 Task: Search one way flight ticket for 3 adults, 3 children in premium economy from Roanoke: Roanoke-blacksburg Regional Airport (woodrum Field) to Jacksonville: Albert J. Ellis Airport on 8-3-2023. Choice of flights is United. Price is upto 99000. Outbound departure time preference is 16:15.
Action: Mouse moved to (304, 127)
Screenshot: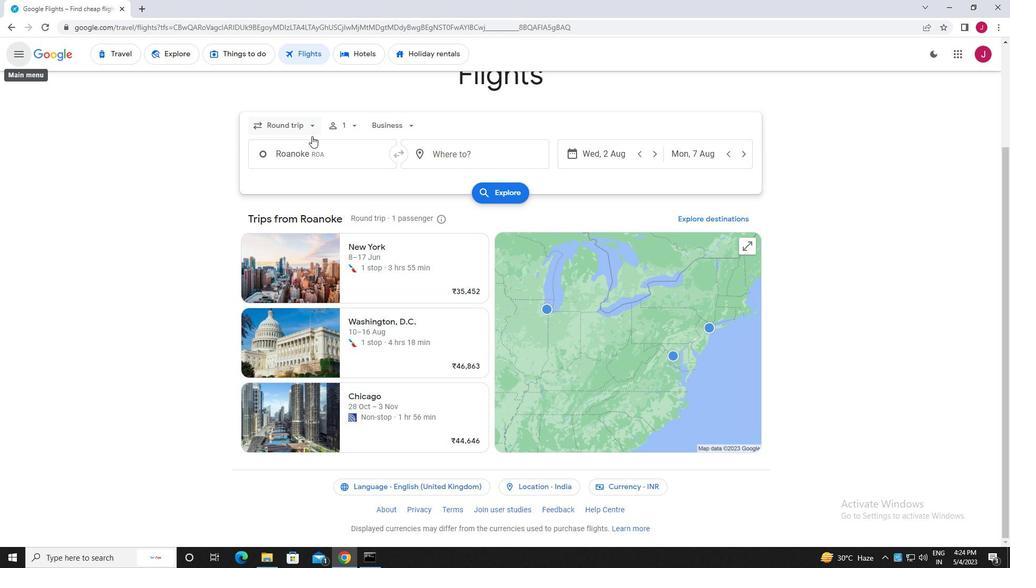 
Action: Mouse pressed left at (304, 127)
Screenshot: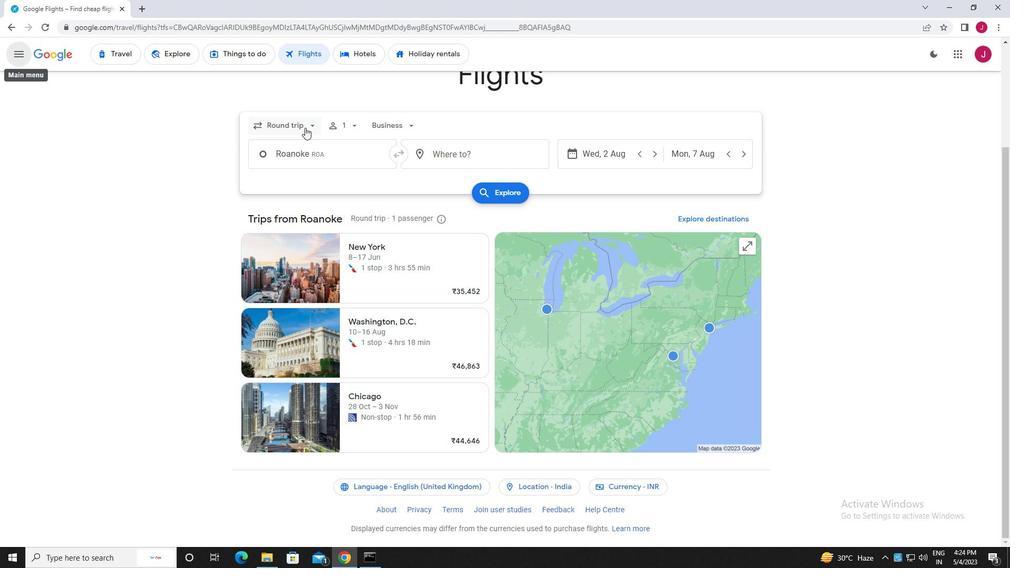 
Action: Mouse moved to (302, 173)
Screenshot: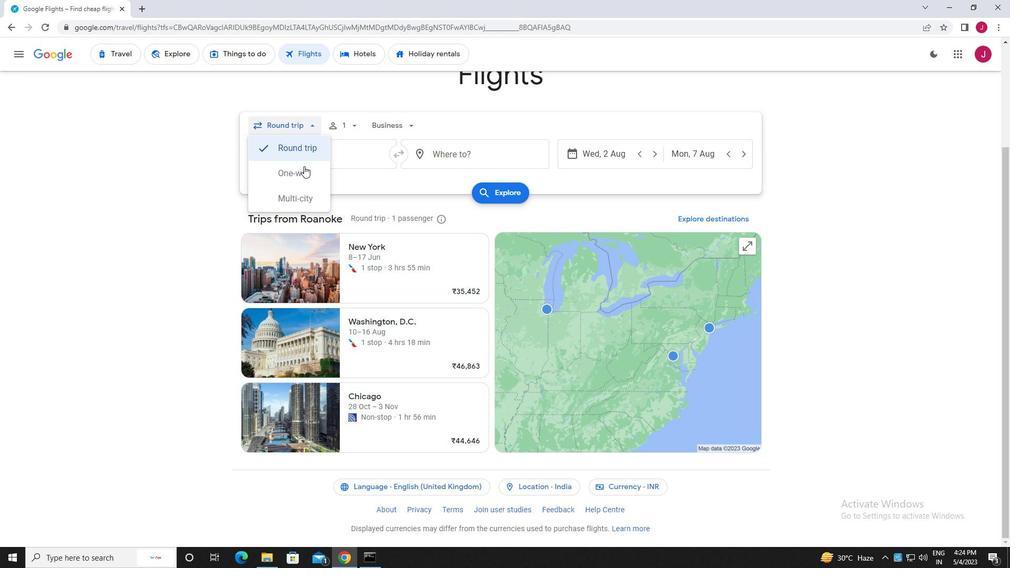 
Action: Mouse pressed left at (302, 173)
Screenshot: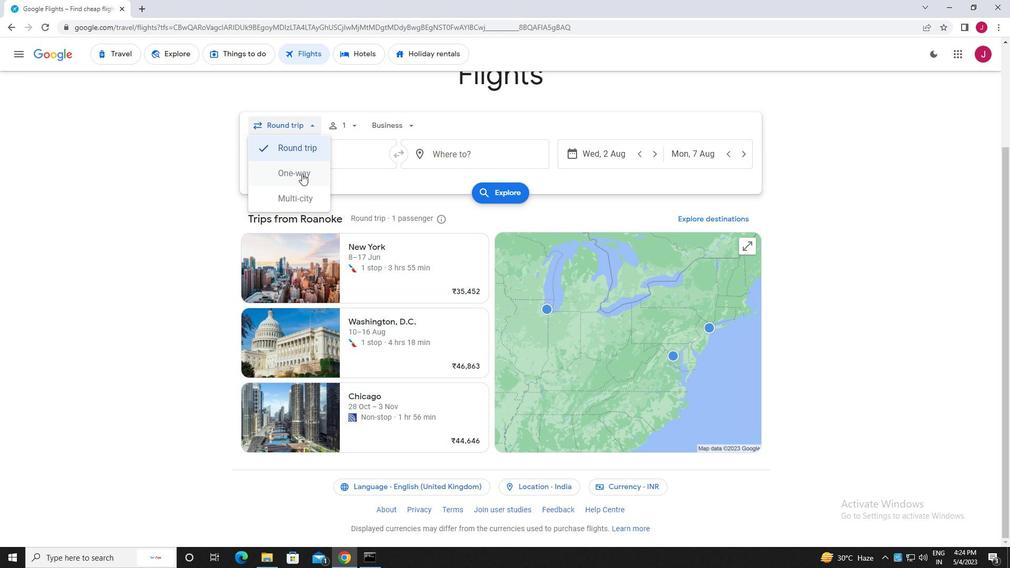 
Action: Mouse moved to (354, 123)
Screenshot: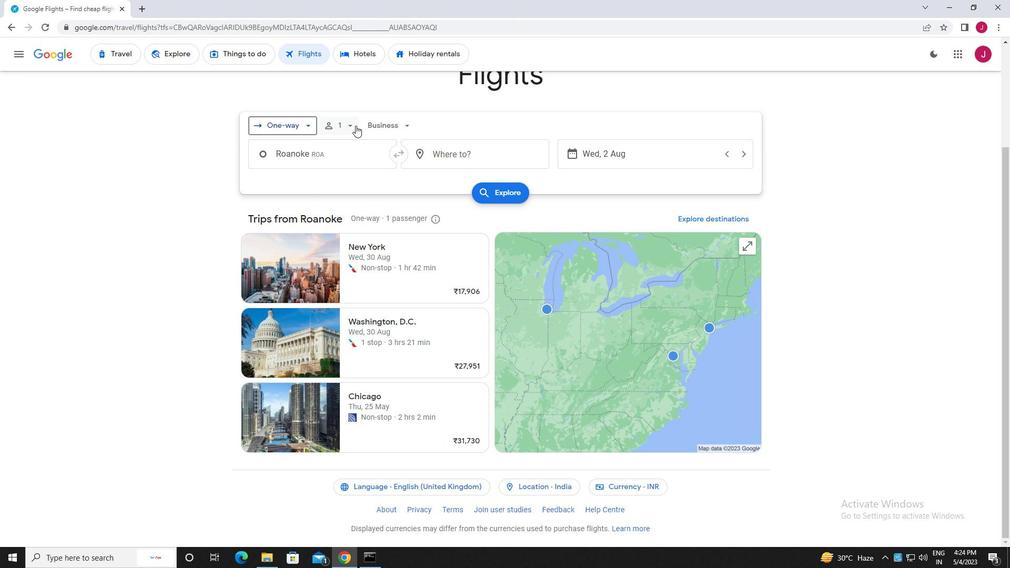
Action: Mouse pressed left at (354, 123)
Screenshot: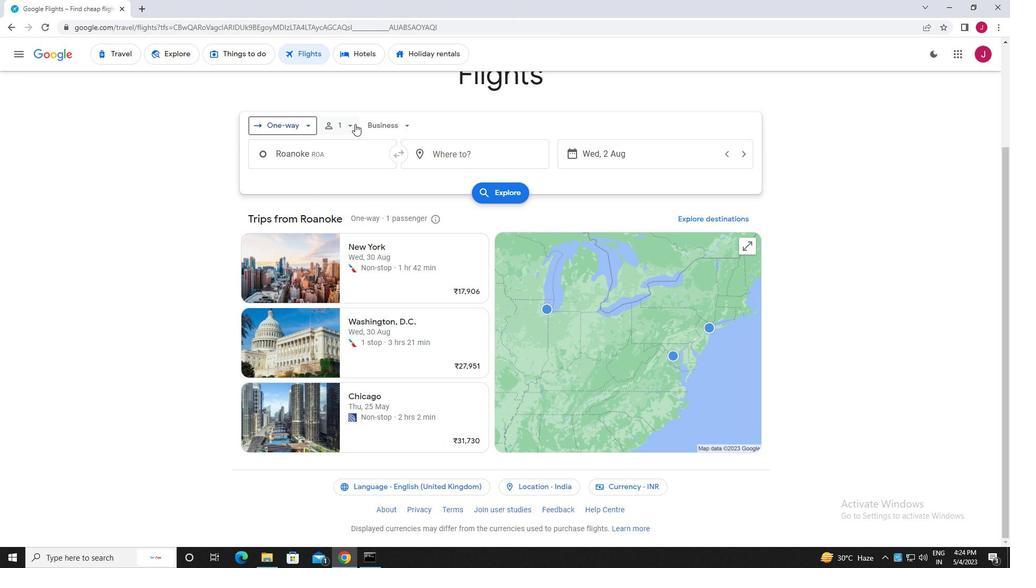 
Action: Mouse moved to (432, 153)
Screenshot: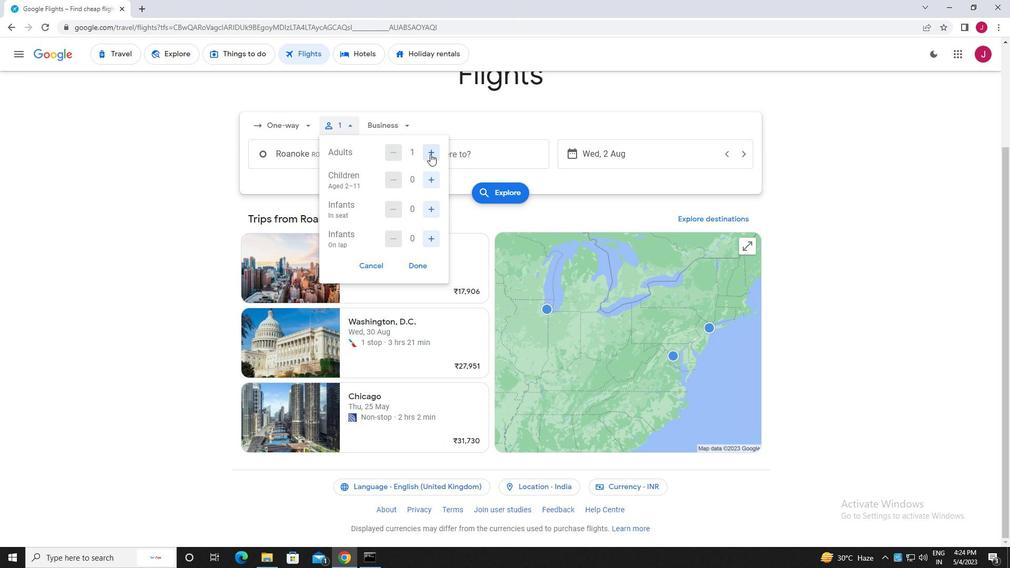 
Action: Mouse pressed left at (432, 153)
Screenshot: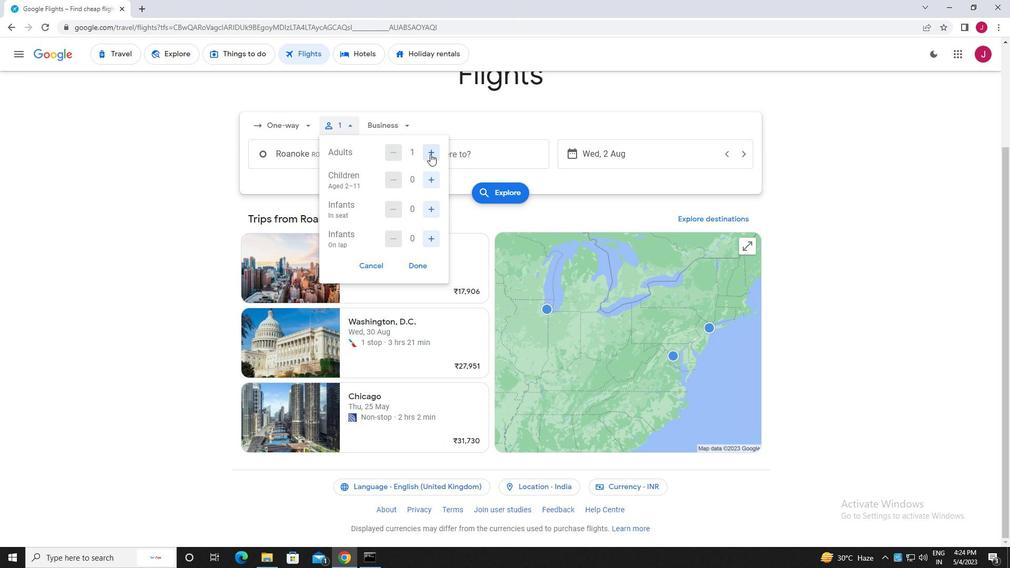
Action: Mouse moved to (433, 153)
Screenshot: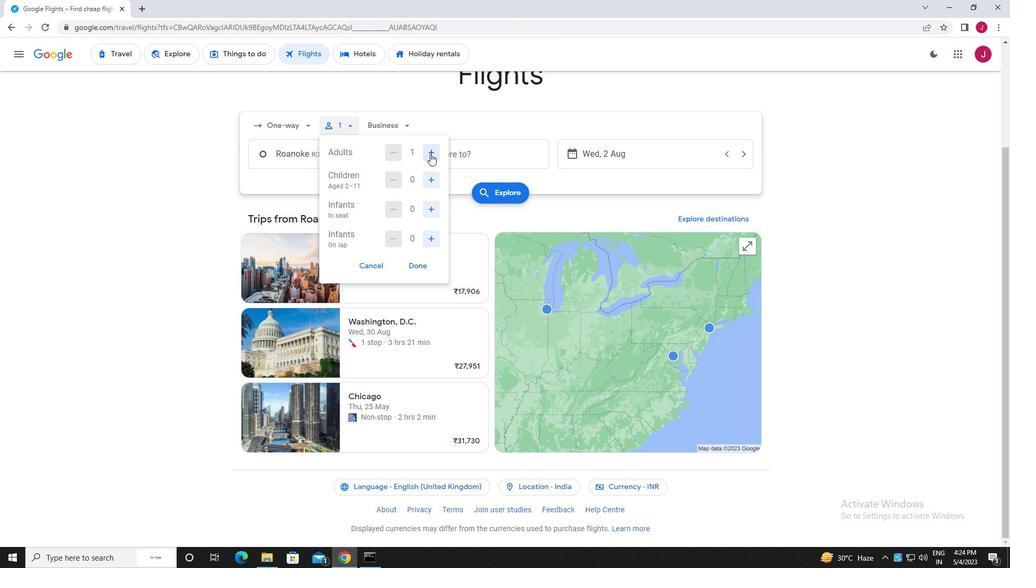 
Action: Mouse pressed left at (433, 153)
Screenshot: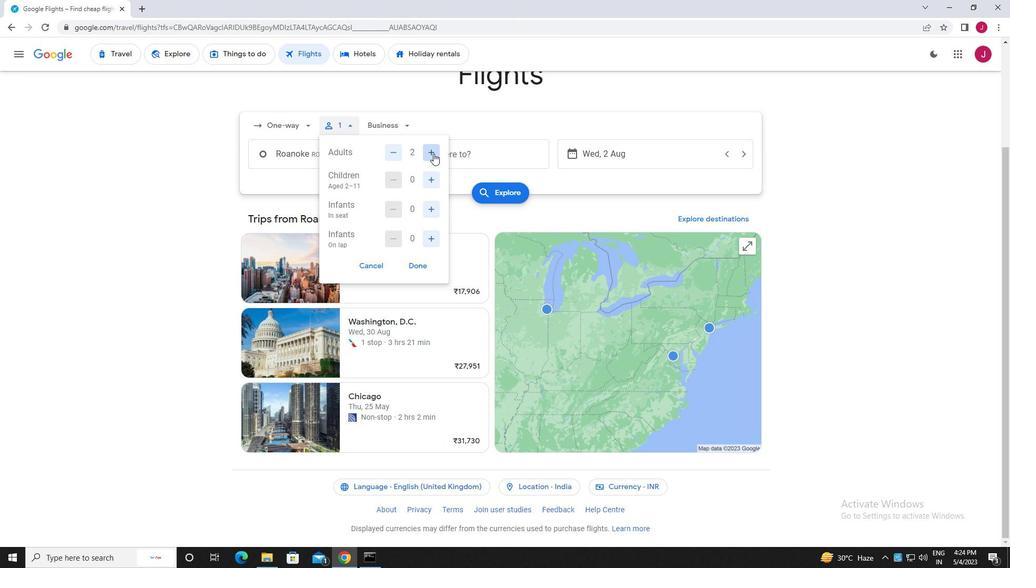 
Action: Mouse moved to (435, 182)
Screenshot: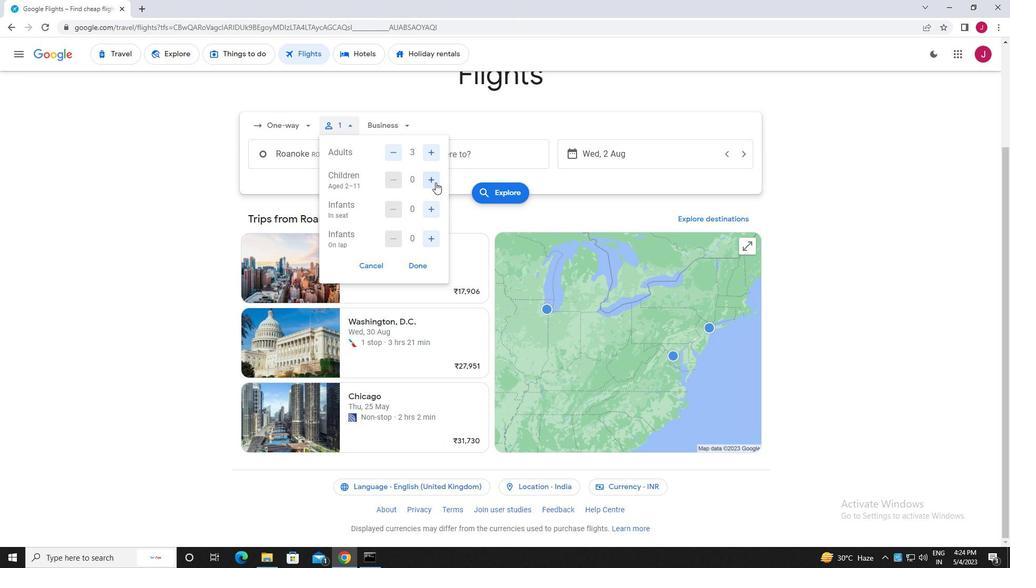 
Action: Mouse pressed left at (435, 182)
Screenshot: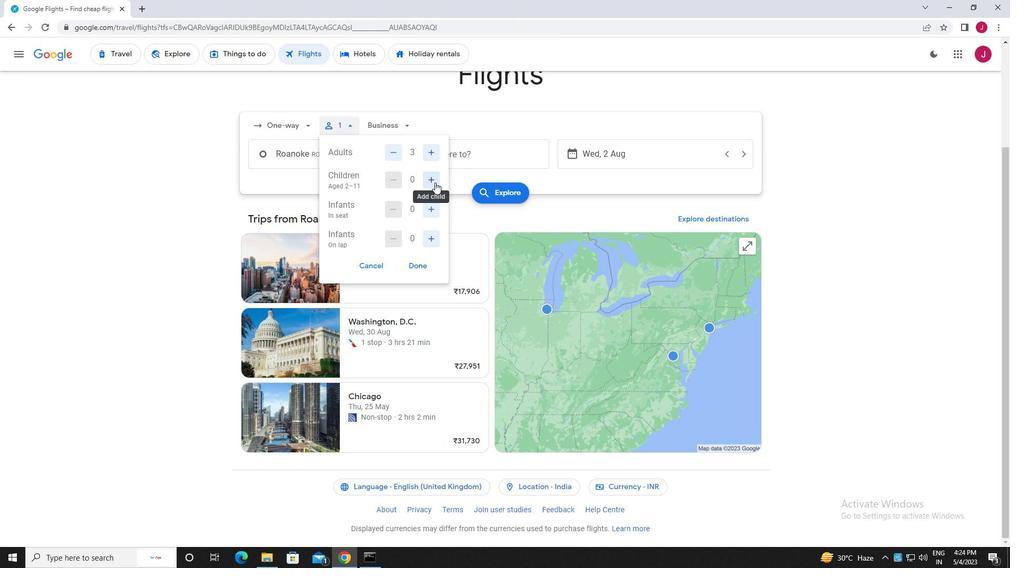 
Action: Mouse pressed left at (435, 182)
Screenshot: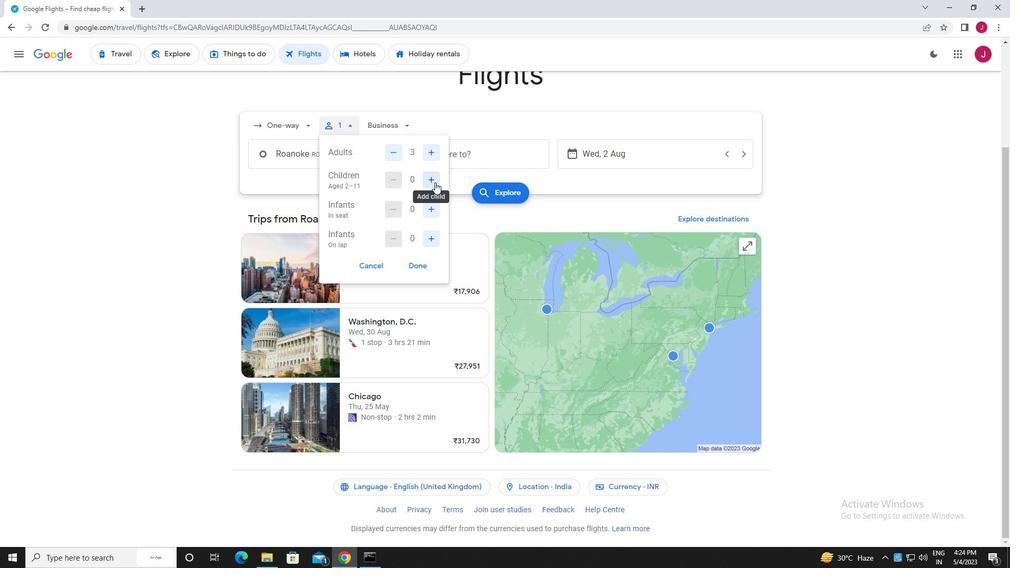 
Action: Mouse pressed left at (435, 182)
Screenshot: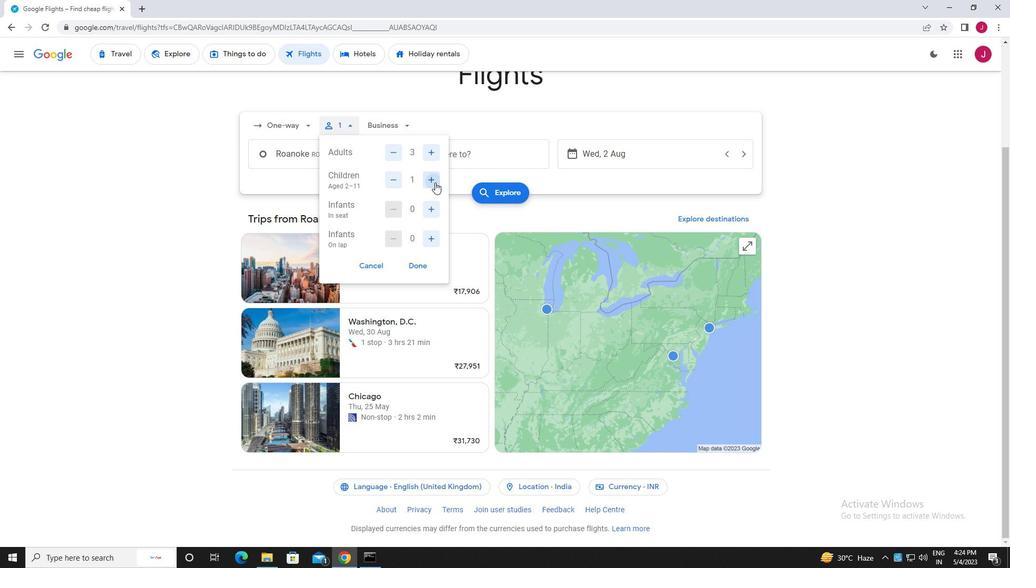 
Action: Mouse moved to (422, 265)
Screenshot: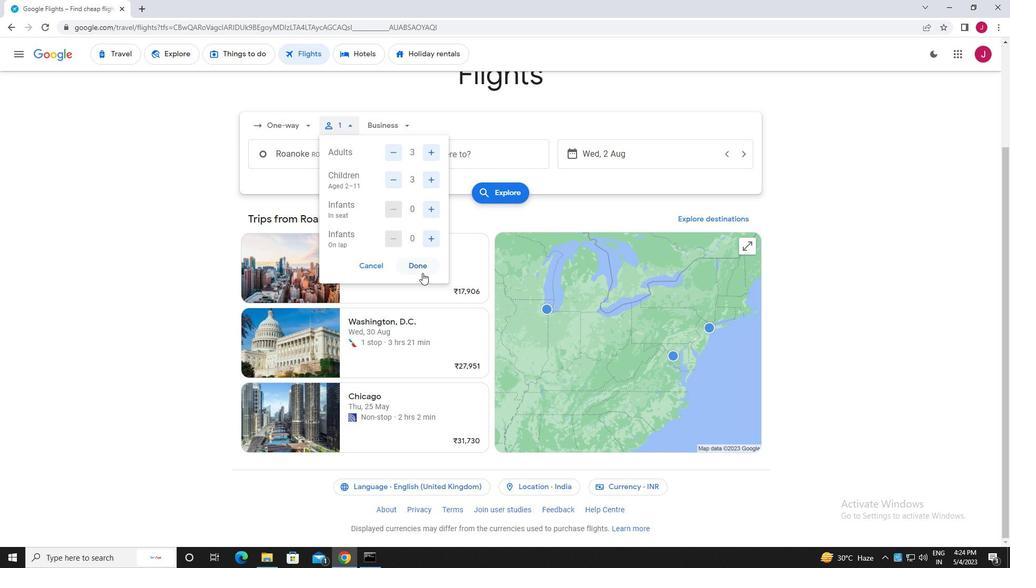 
Action: Mouse pressed left at (422, 265)
Screenshot: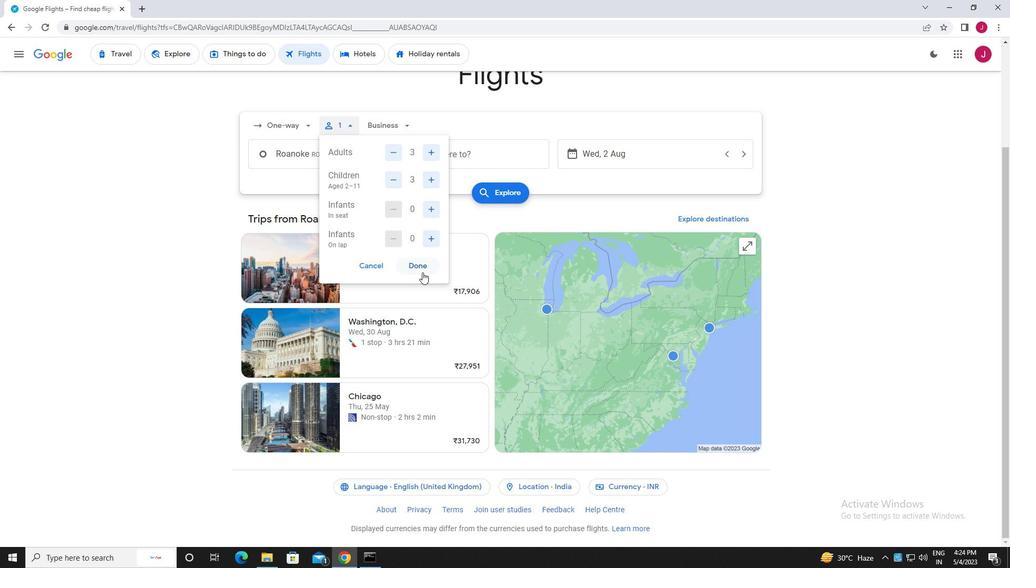 
Action: Mouse moved to (396, 126)
Screenshot: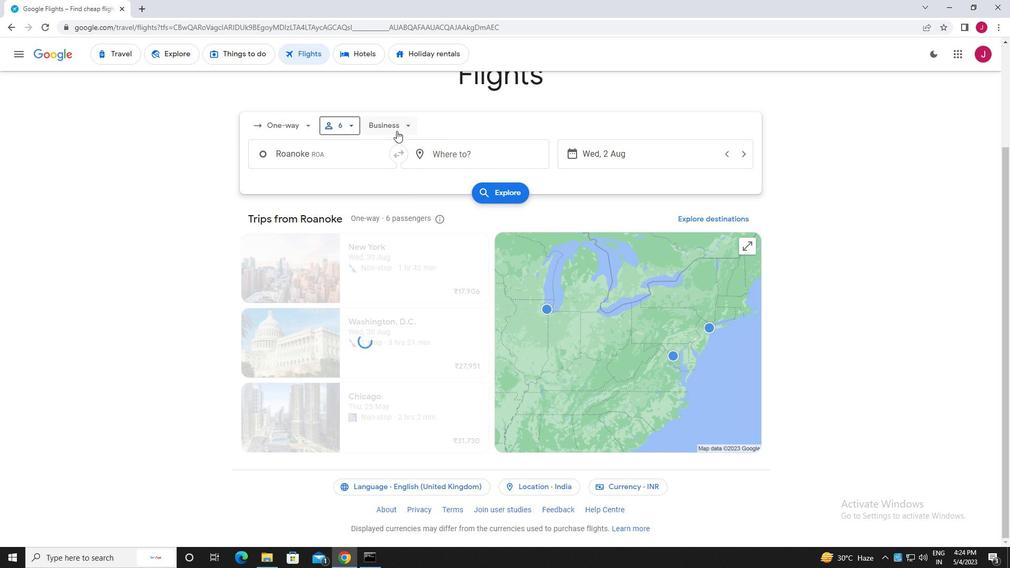 
Action: Mouse pressed left at (396, 126)
Screenshot: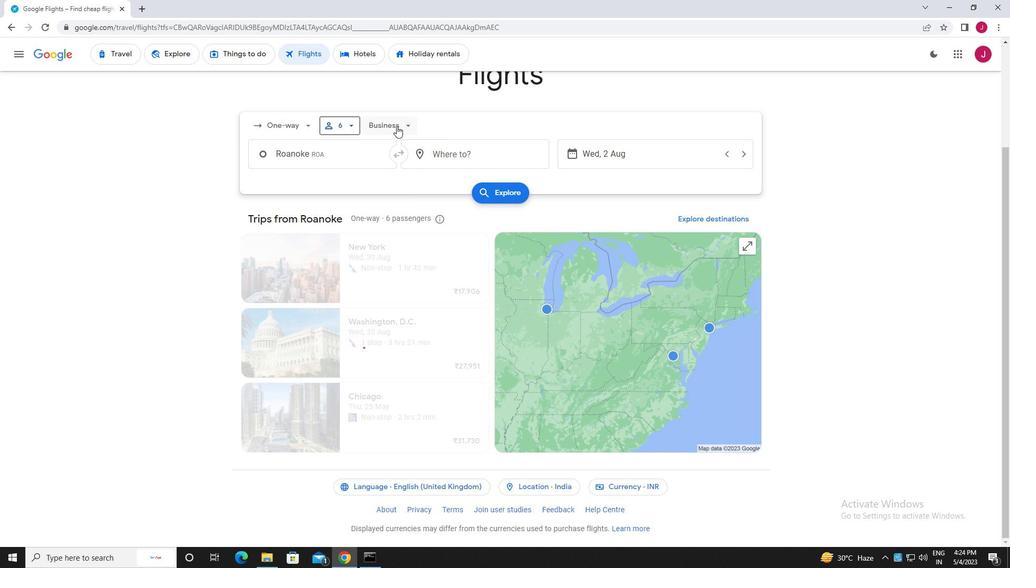 
Action: Mouse moved to (409, 177)
Screenshot: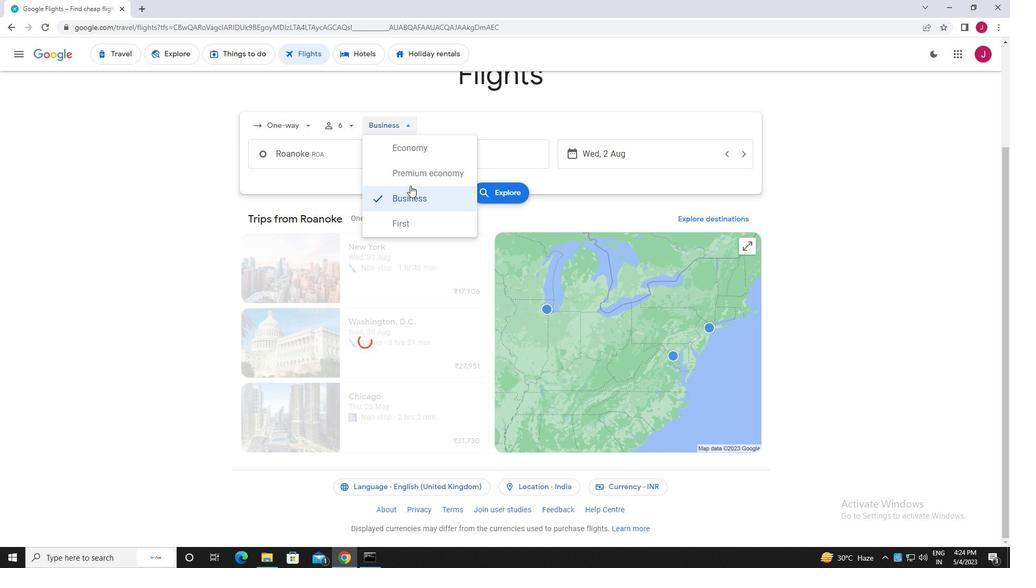 
Action: Mouse pressed left at (409, 177)
Screenshot: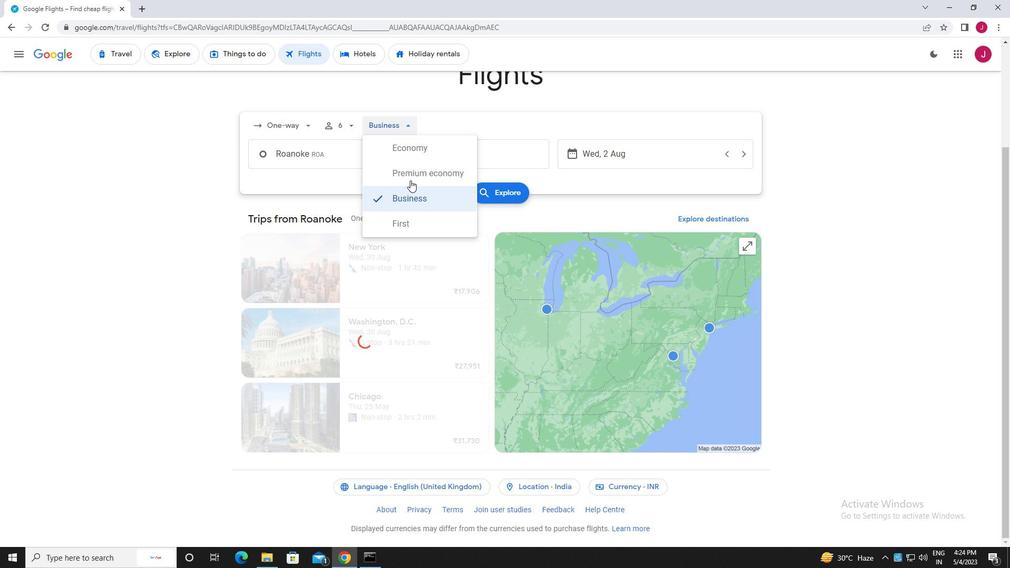 
Action: Mouse moved to (339, 158)
Screenshot: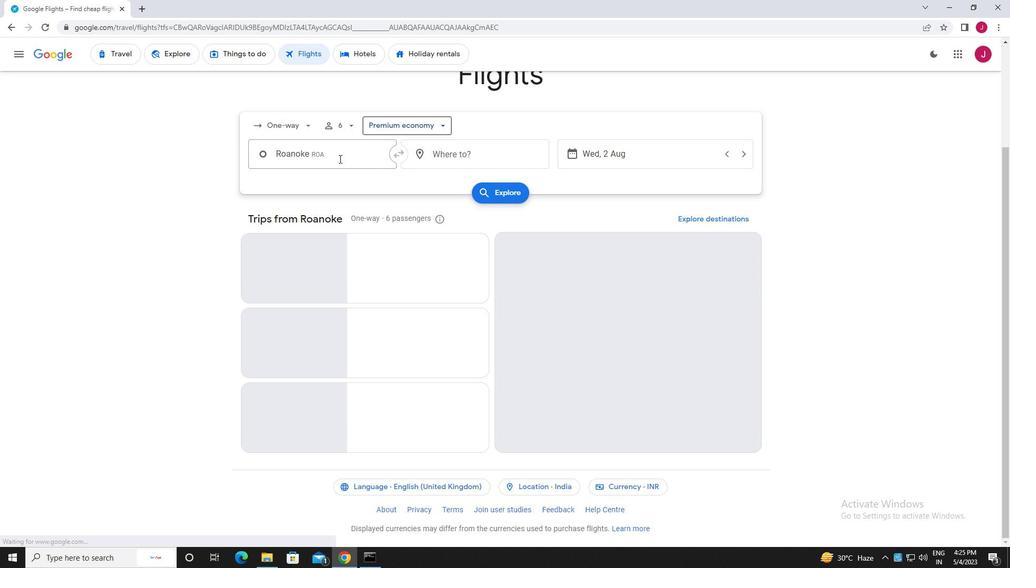 
Action: Mouse pressed left at (339, 158)
Screenshot: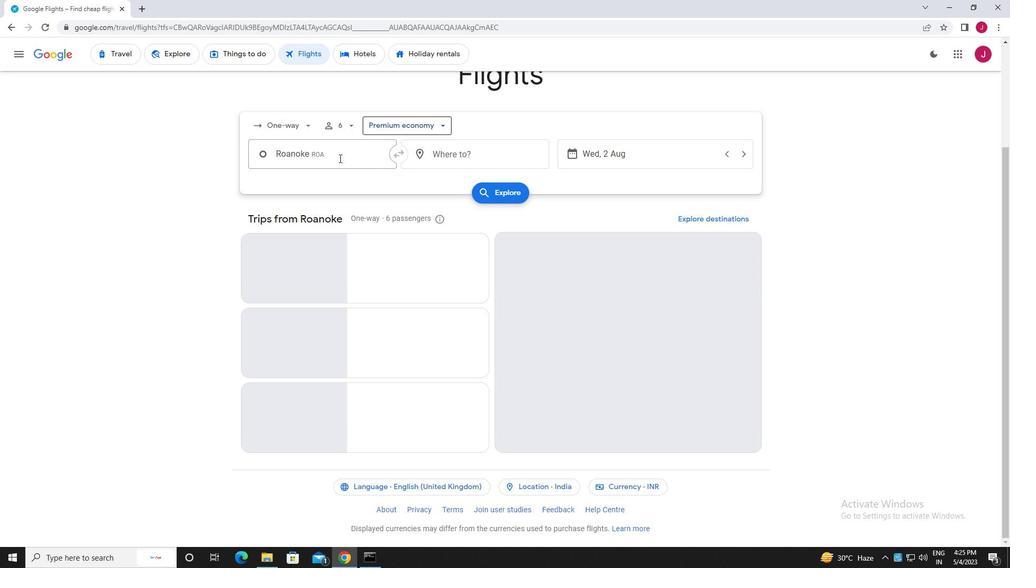 
Action: Mouse moved to (355, 157)
Screenshot: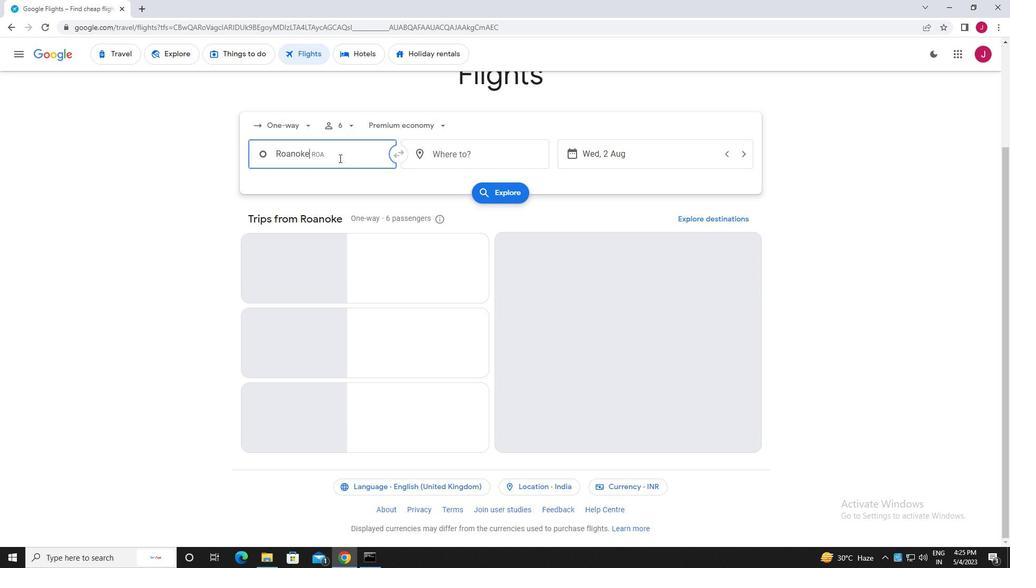 
Action: Key pressed roanoke
Screenshot: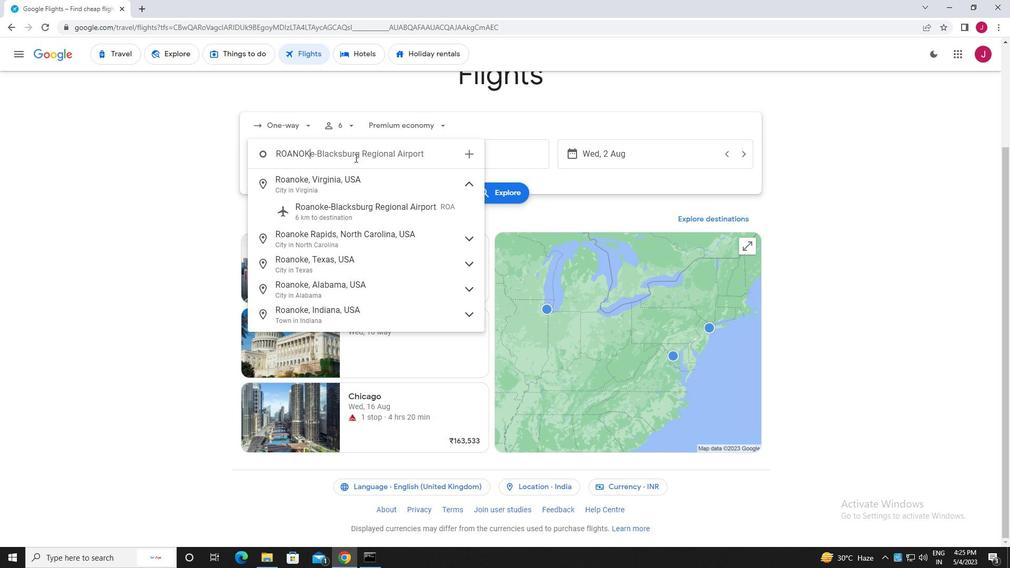 
Action: Mouse moved to (364, 213)
Screenshot: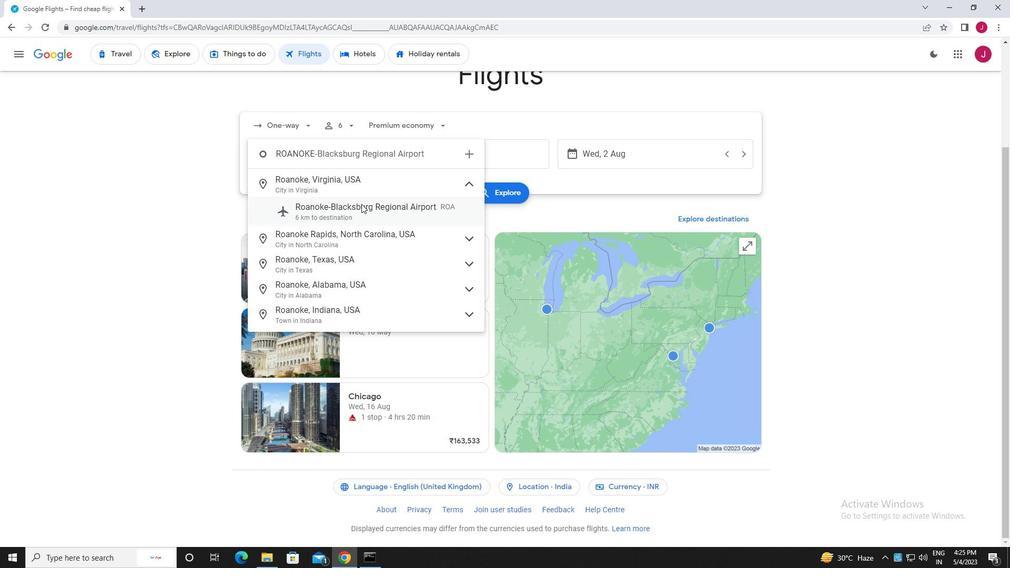 
Action: Mouse pressed left at (364, 213)
Screenshot: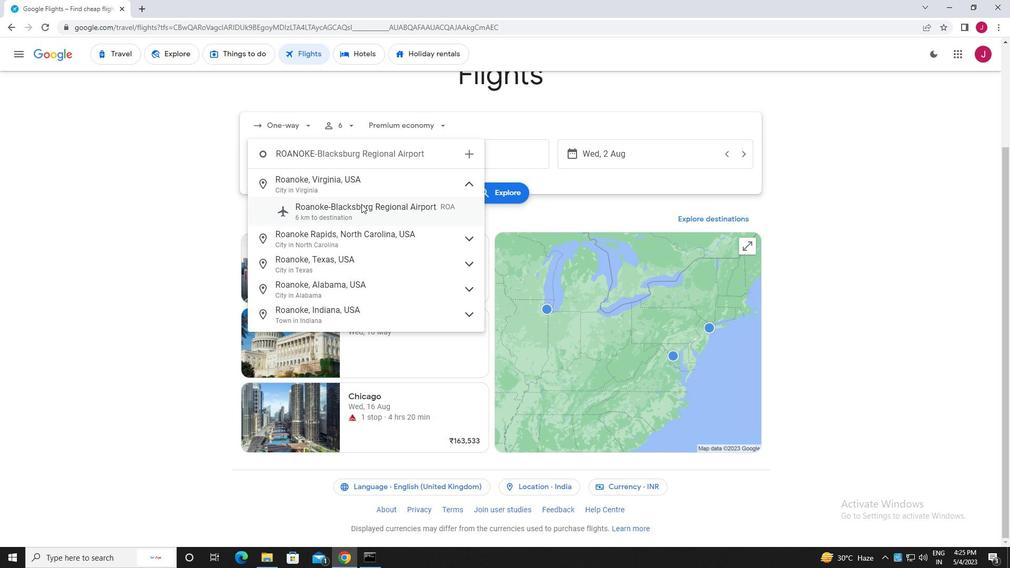 
Action: Mouse moved to (465, 155)
Screenshot: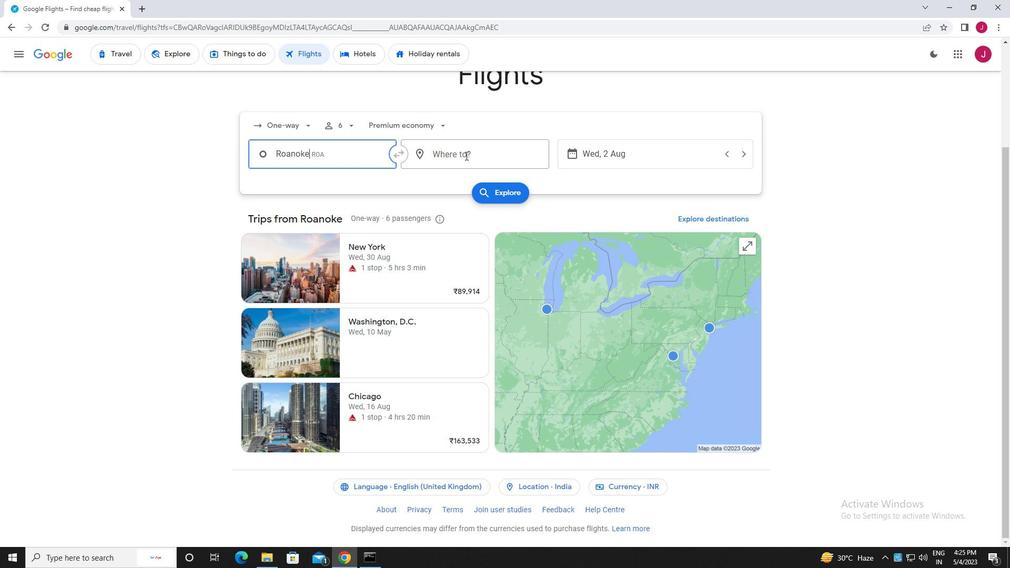 
Action: Mouse pressed left at (465, 155)
Screenshot: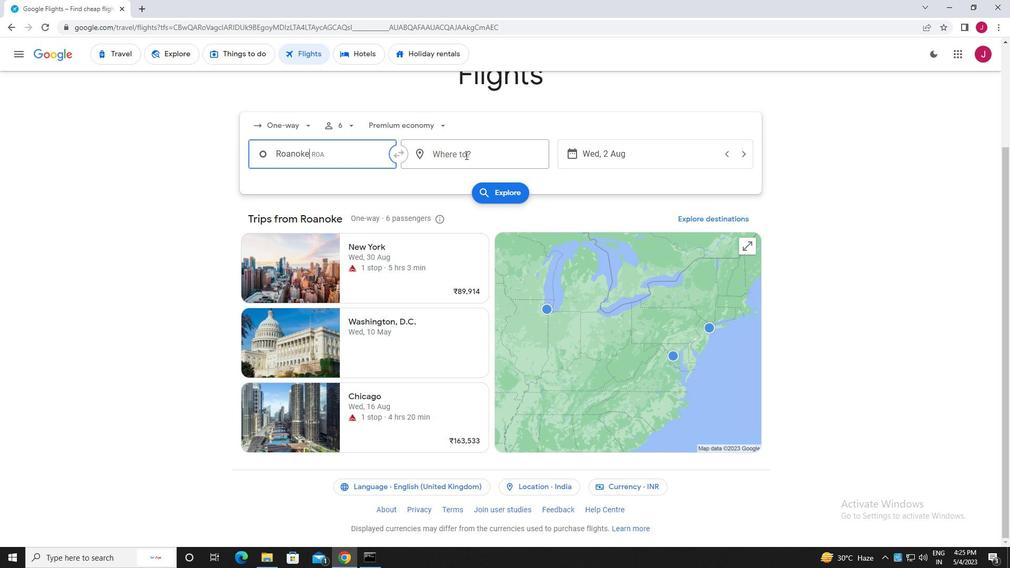 
Action: Mouse moved to (466, 155)
Screenshot: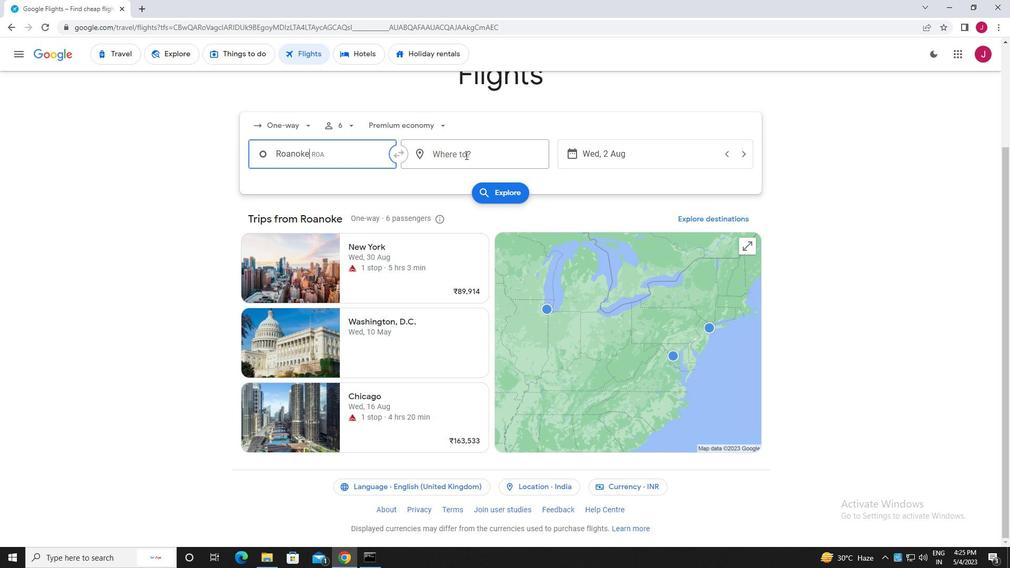 
Action: Key pressed albert<Key.space>
Screenshot: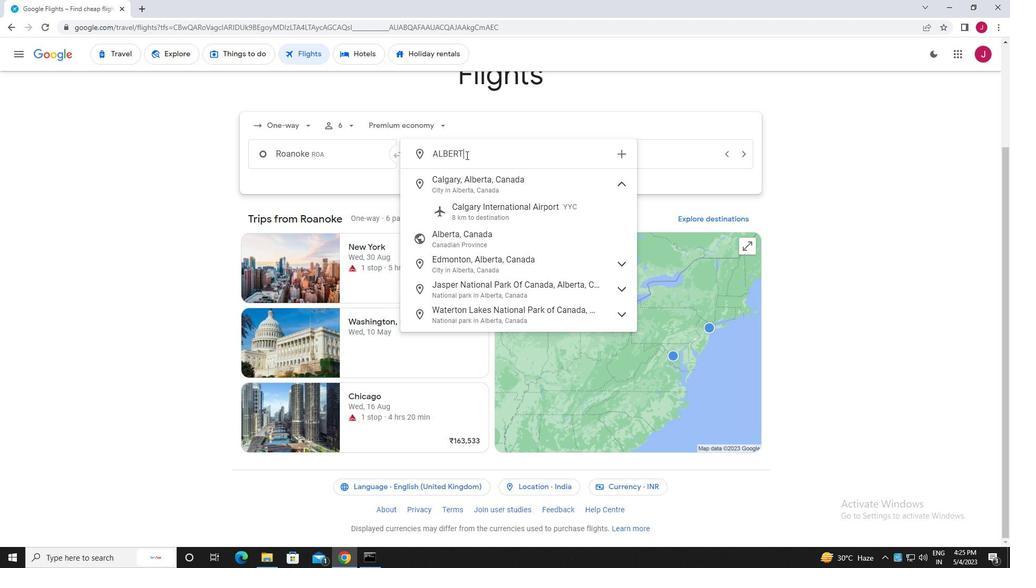 
Action: Mouse moved to (494, 184)
Screenshot: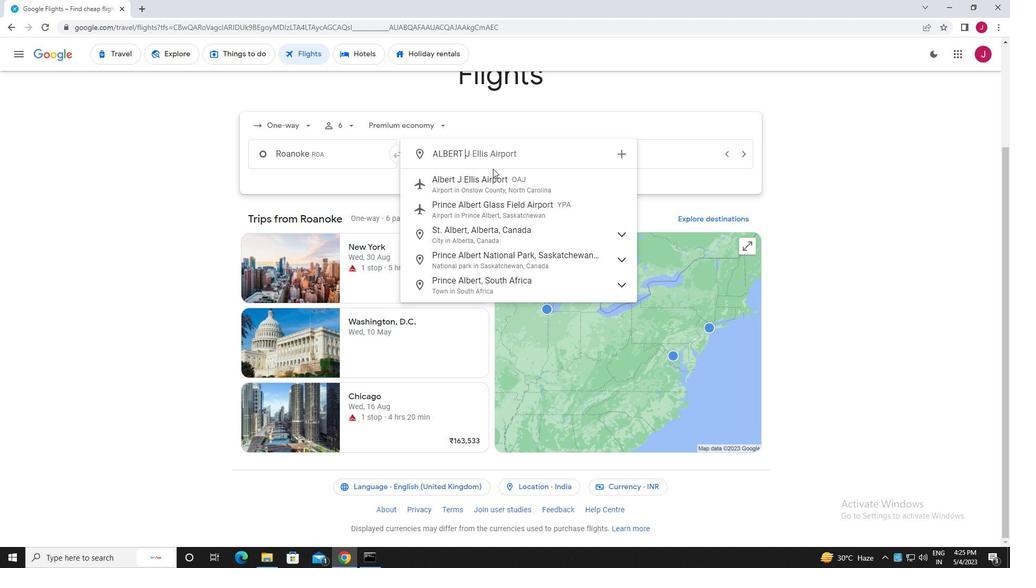 
Action: Mouse pressed left at (494, 184)
Screenshot: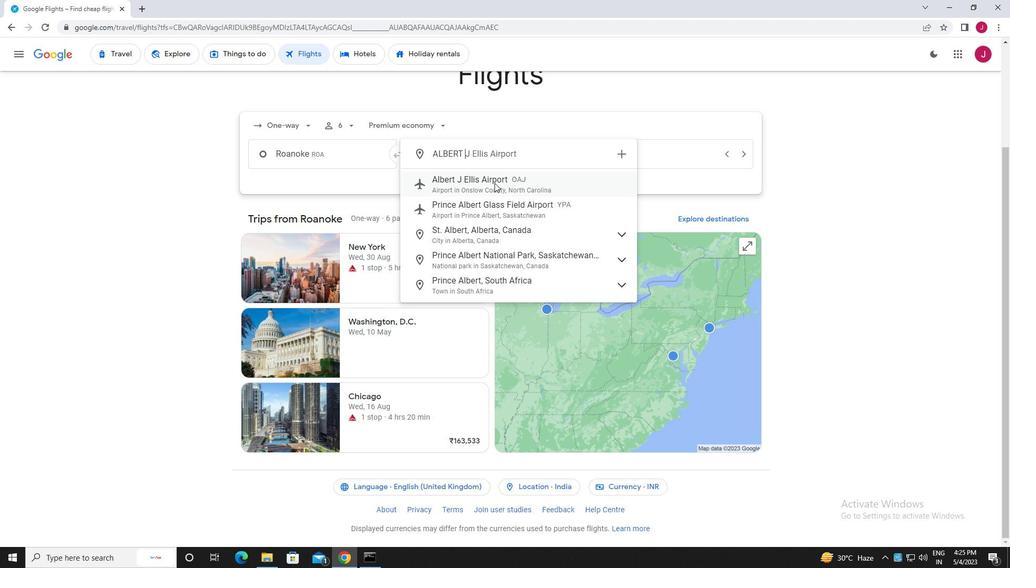 
Action: Mouse moved to (628, 155)
Screenshot: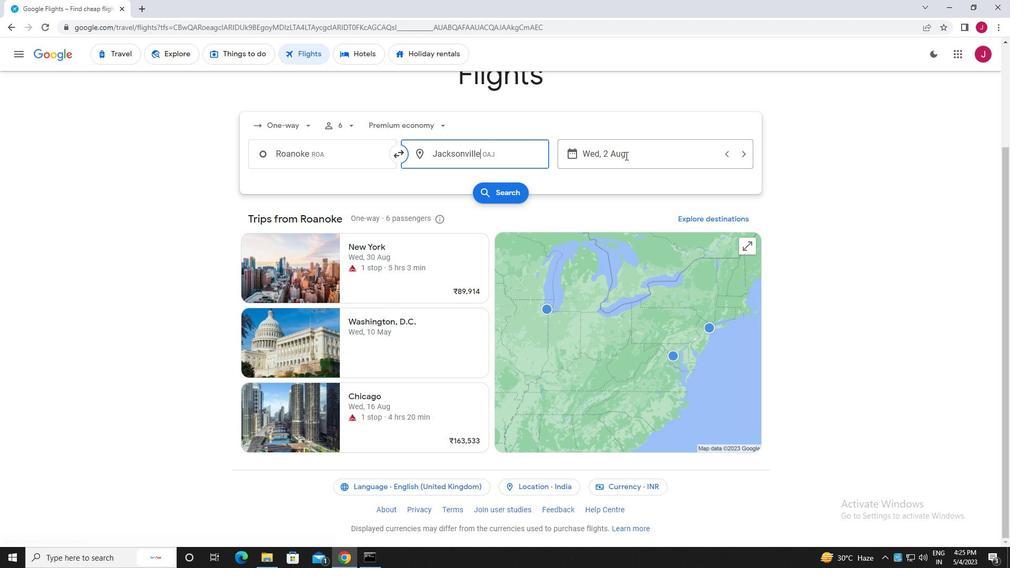 
Action: Mouse pressed left at (628, 155)
Screenshot: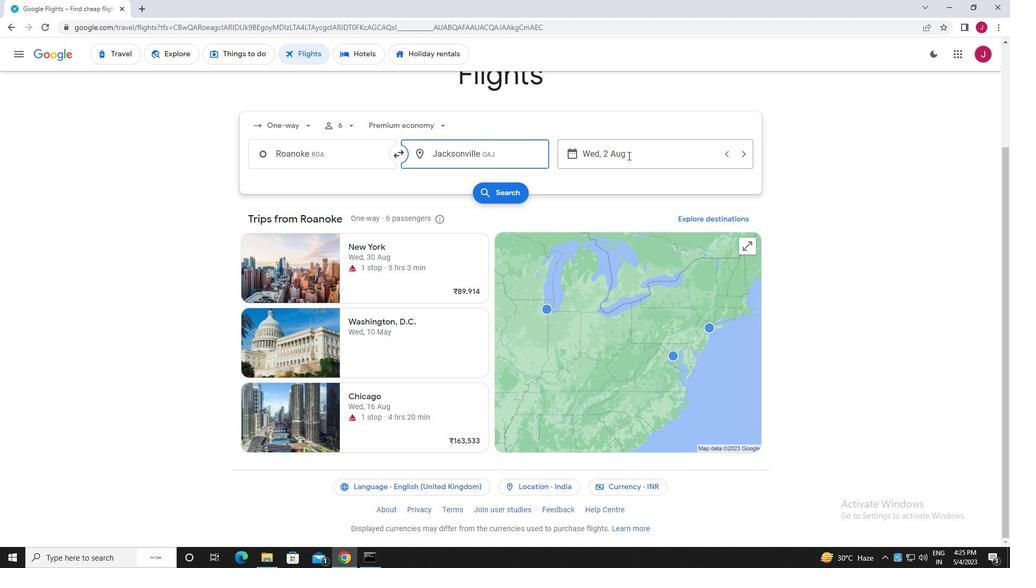 
Action: Mouse moved to (483, 232)
Screenshot: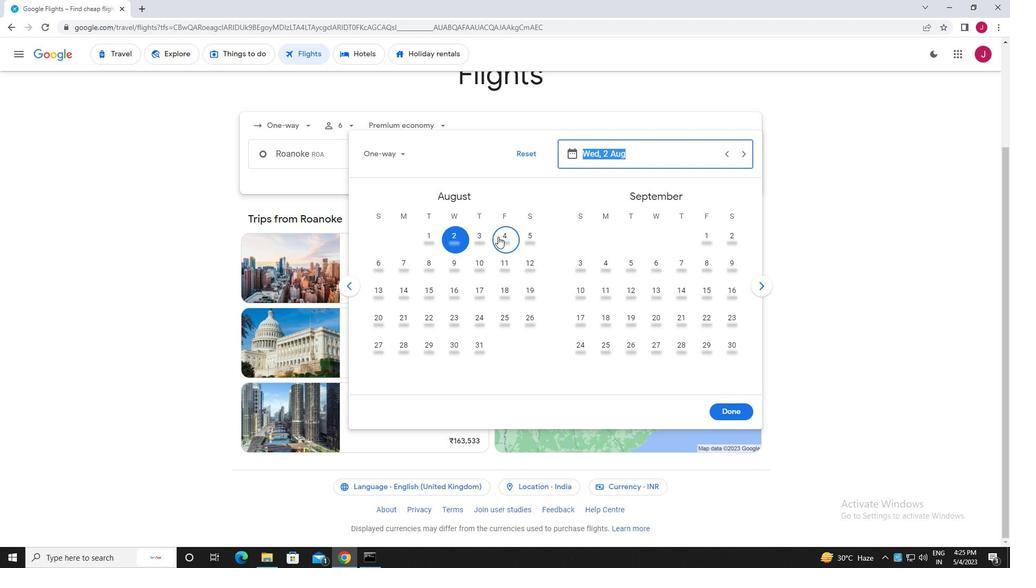 
Action: Mouse pressed left at (483, 232)
Screenshot: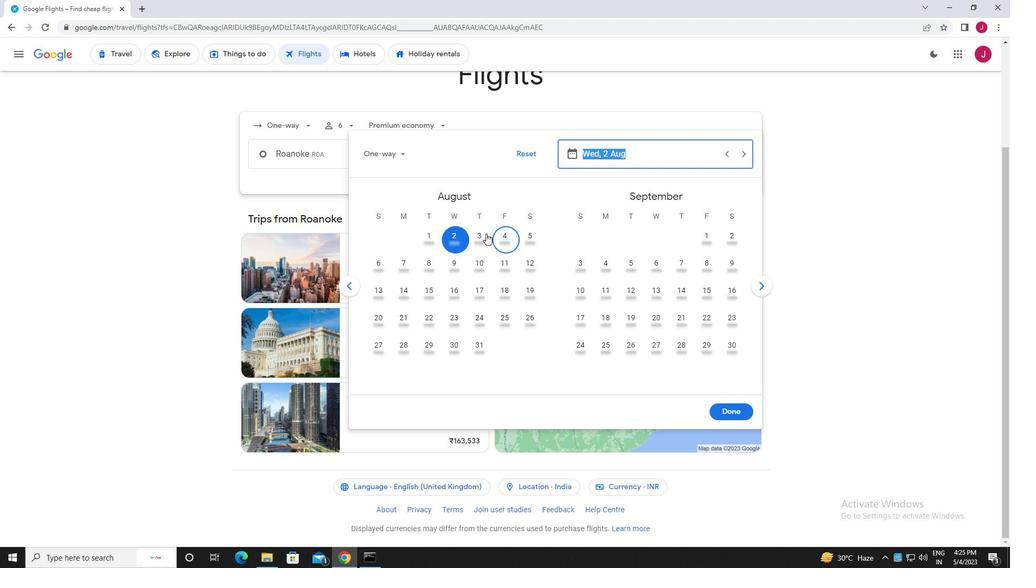 
Action: Mouse moved to (734, 409)
Screenshot: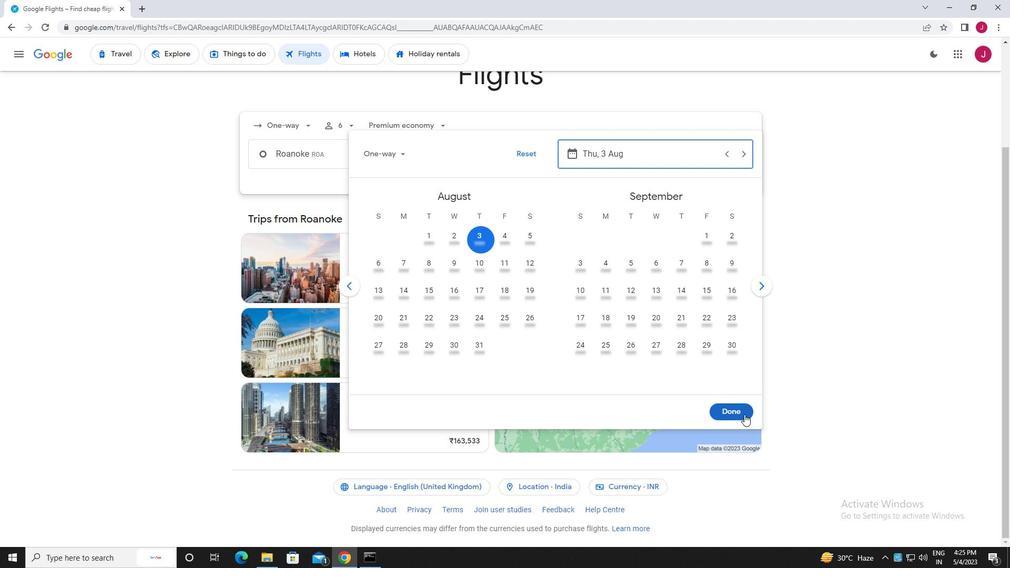 
Action: Mouse pressed left at (734, 409)
Screenshot: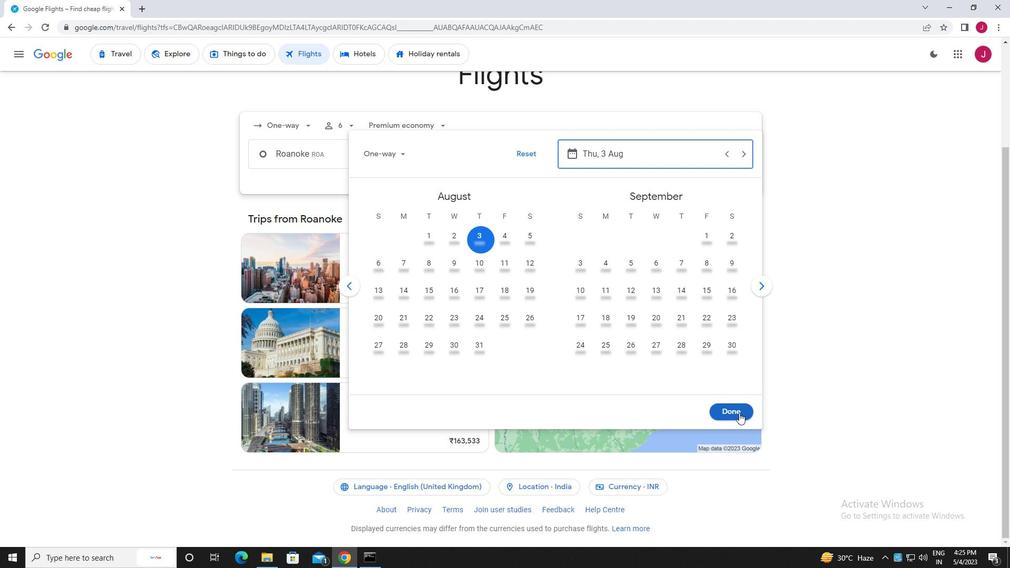
Action: Mouse moved to (507, 193)
Screenshot: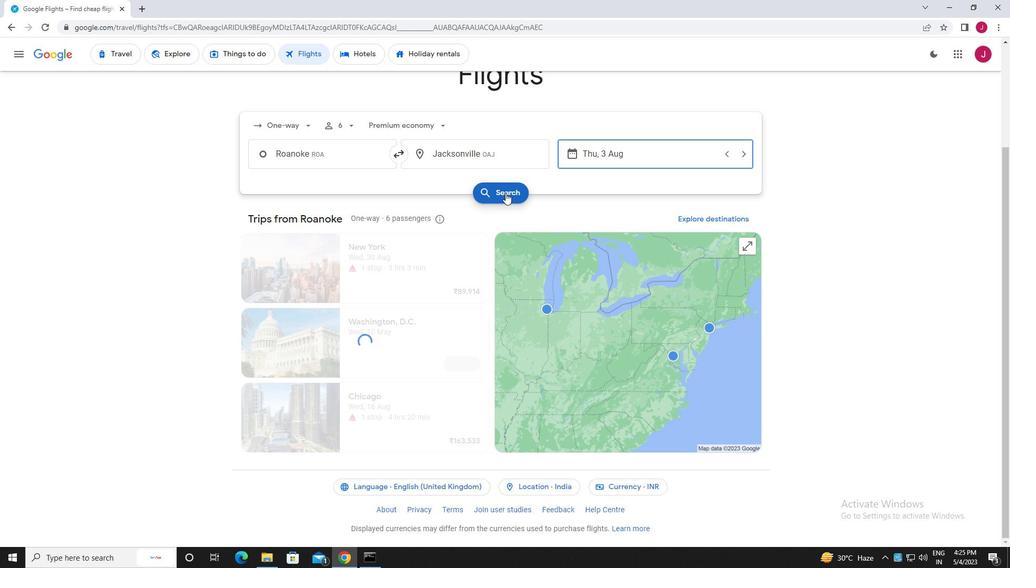 
Action: Mouse pressed left at (507, 193)
Screenshot: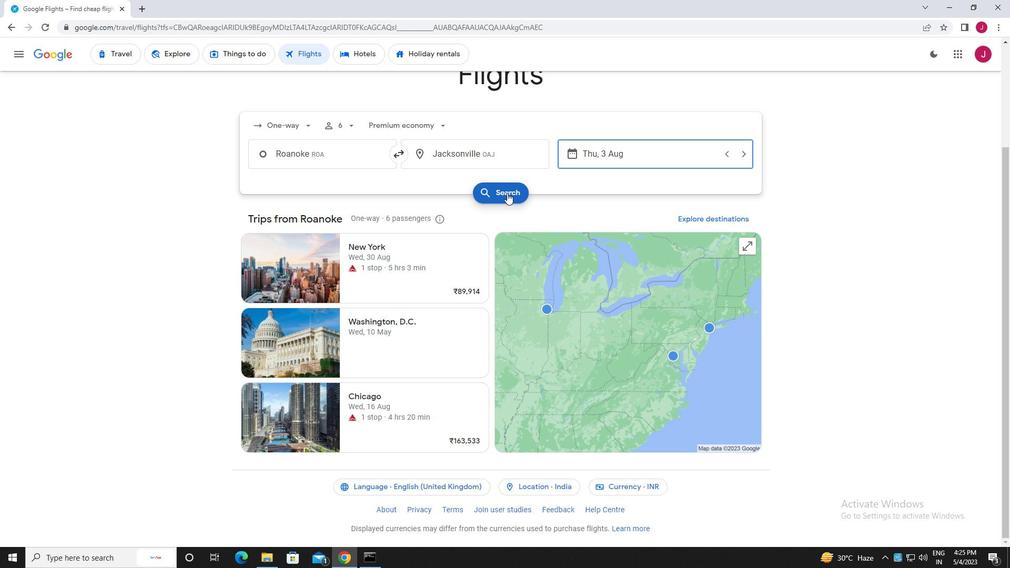 
Action: Mouse moved to (271, 151)
Screenshot: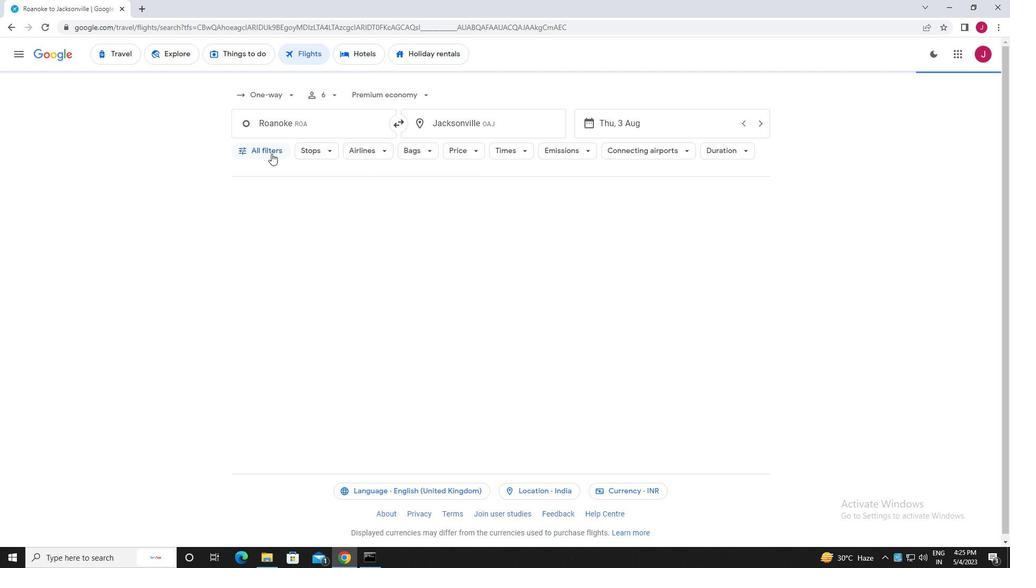 
Action: Mouse pressed left at (271, 151)
Screenshot: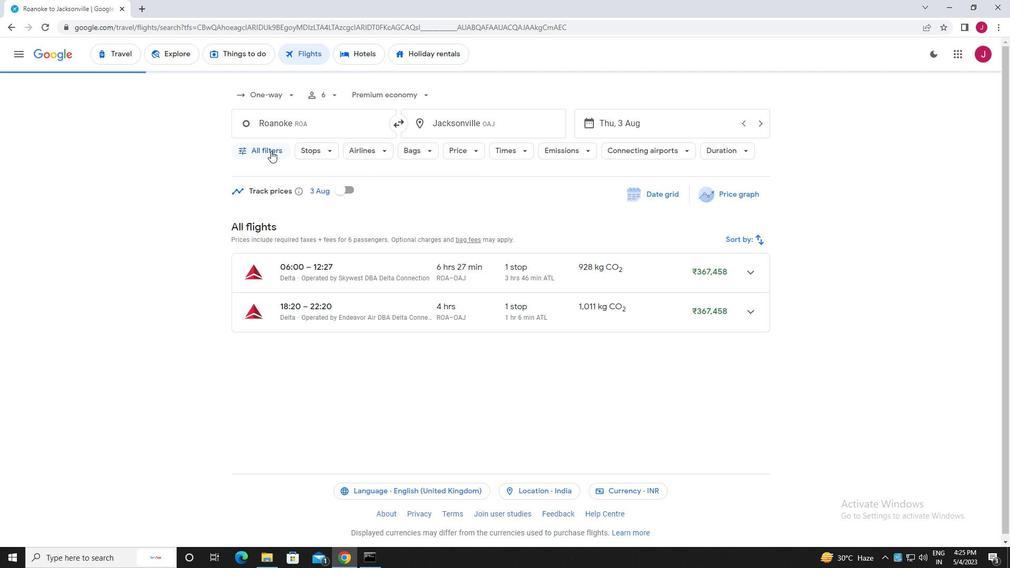 
Action: Mouse moved to (309, 182)
Screenshot: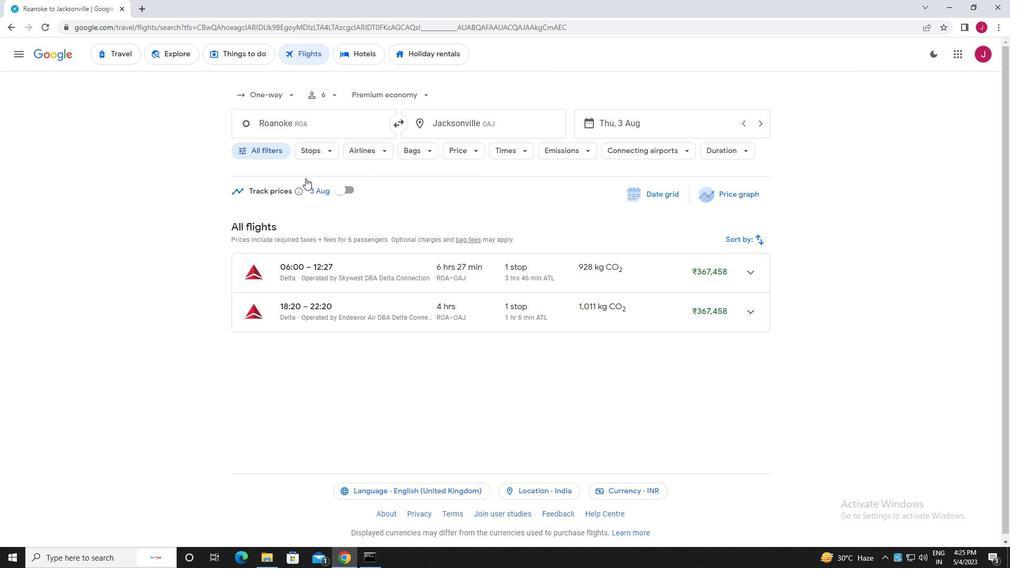 
Action: Mouse scrolled (309, 182) with delta (0, 0)
Screenshot: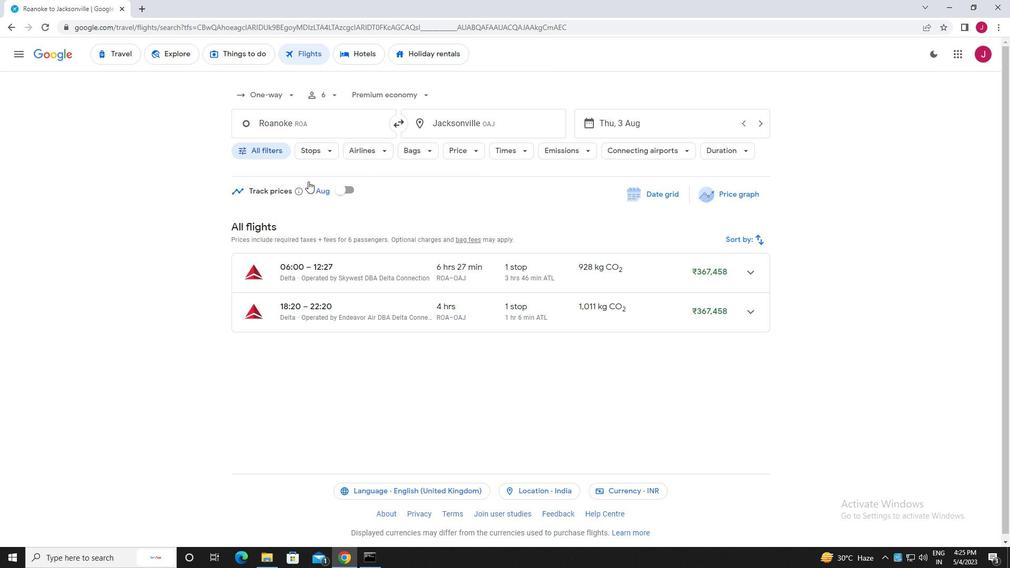 
Action: Mouse moved to (309, 183)
Screenshot: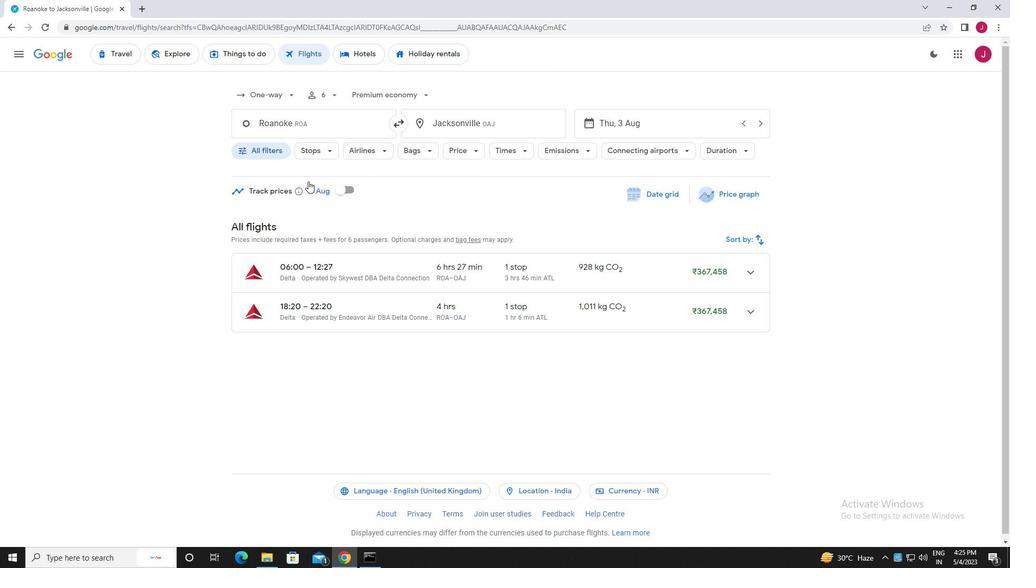 
Action: Mouse scrolled (309, 182) with delta (0, 0)
Screenshot: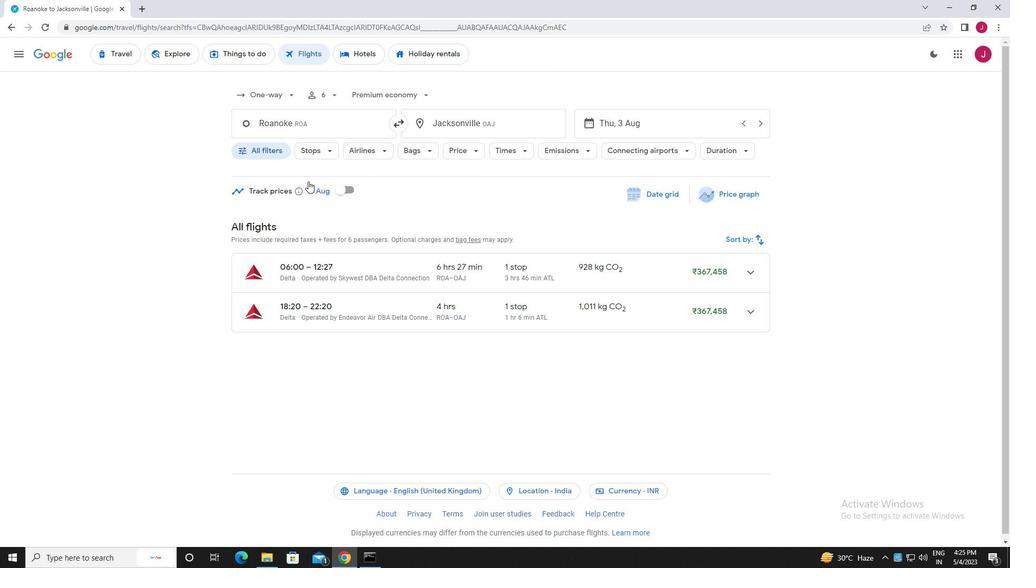 
Action: Mouse moved to (310, 184)
Screenshot: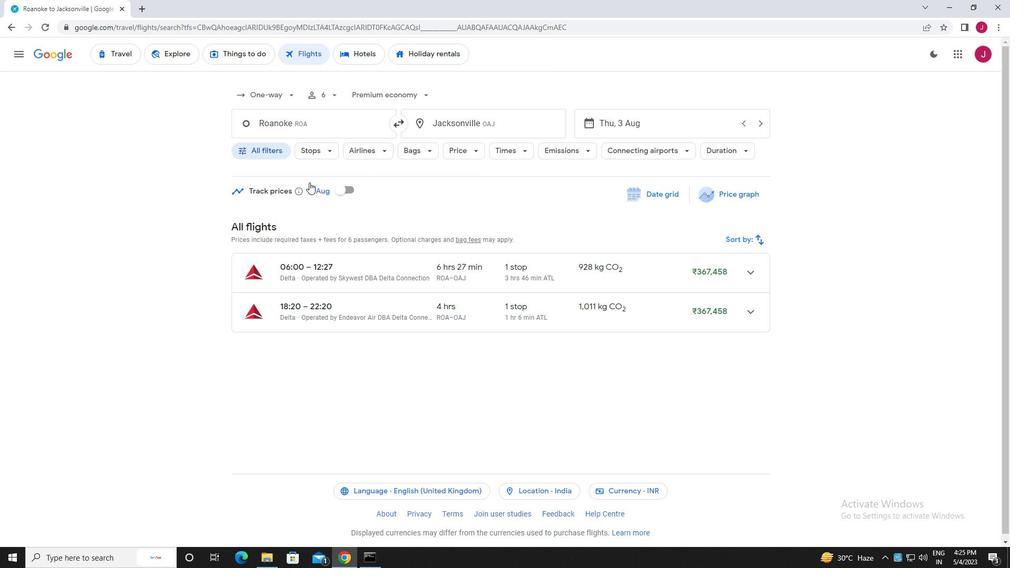 
Action: Mouse scrolled (310, 183) with delta (0, 0)
Screenshot: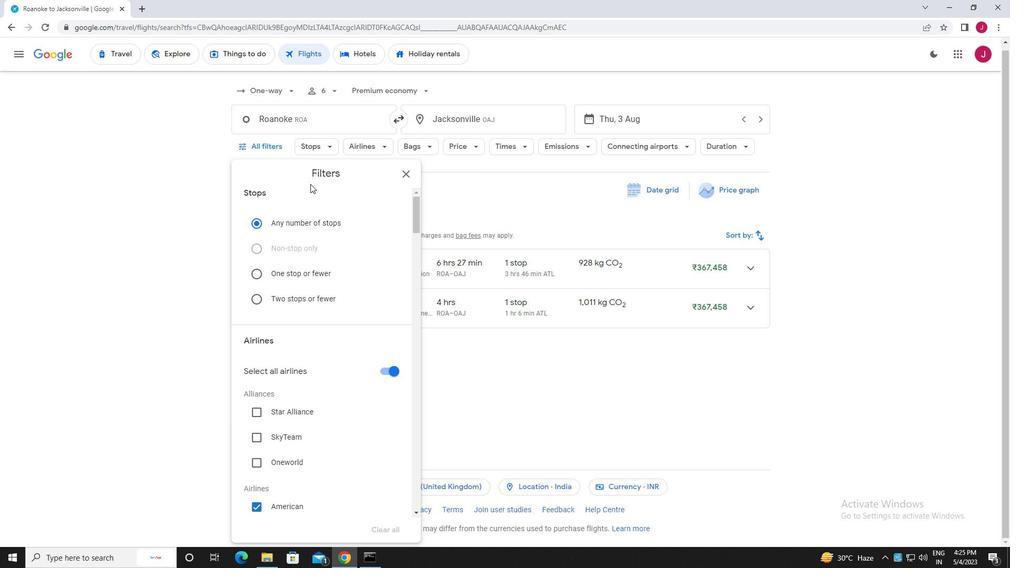 
Action: Mouse moved to (310, 184)
Screenshot: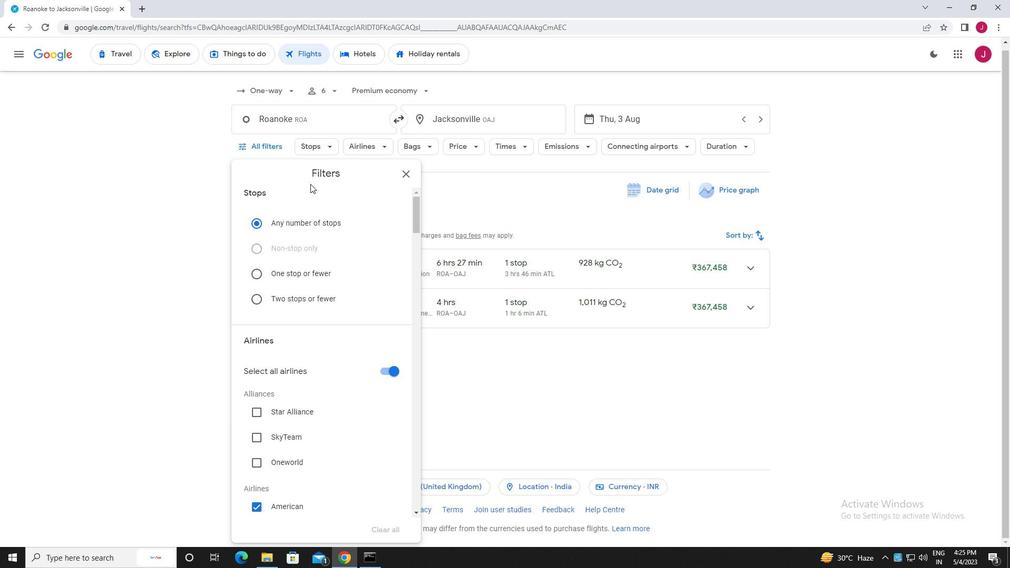 
Action: Mouse scrolled (310, 183) with delta (0, 0)
Screenshot: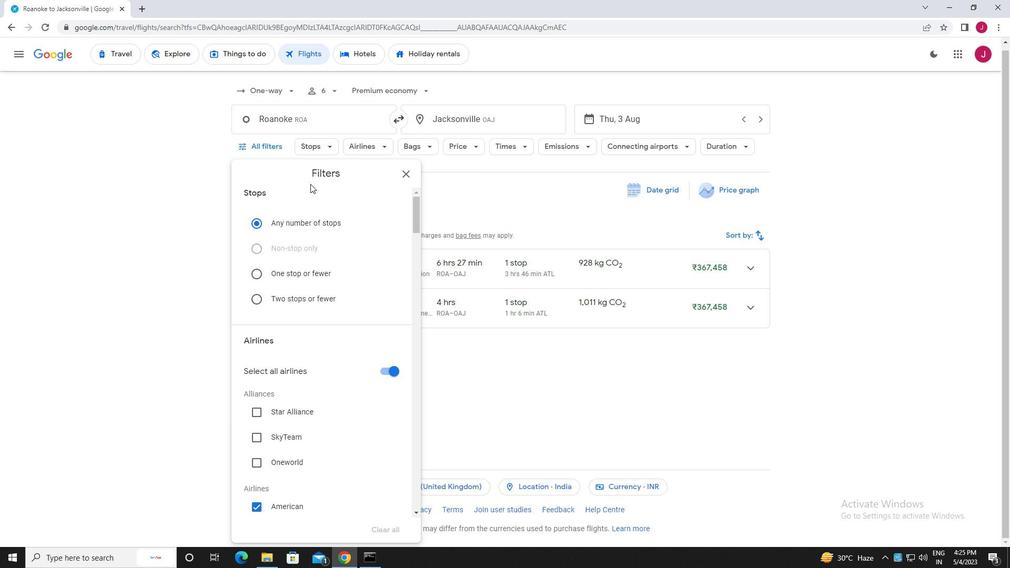 
Action: Mouse moved to (311, 184)
Screenshot: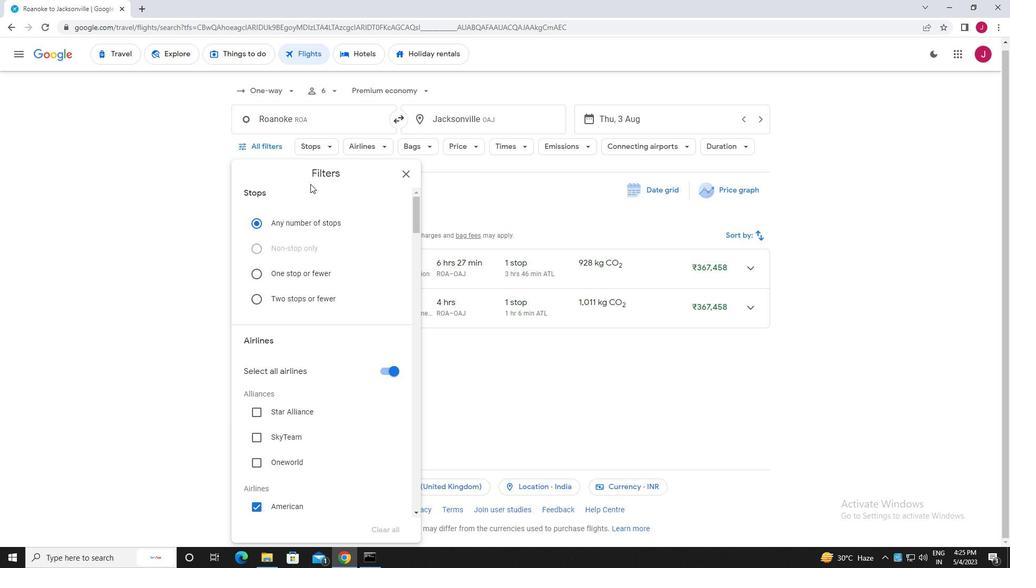 
Action: Mouse scrolled (311, 184) with delta (0, 0)
Screenshot: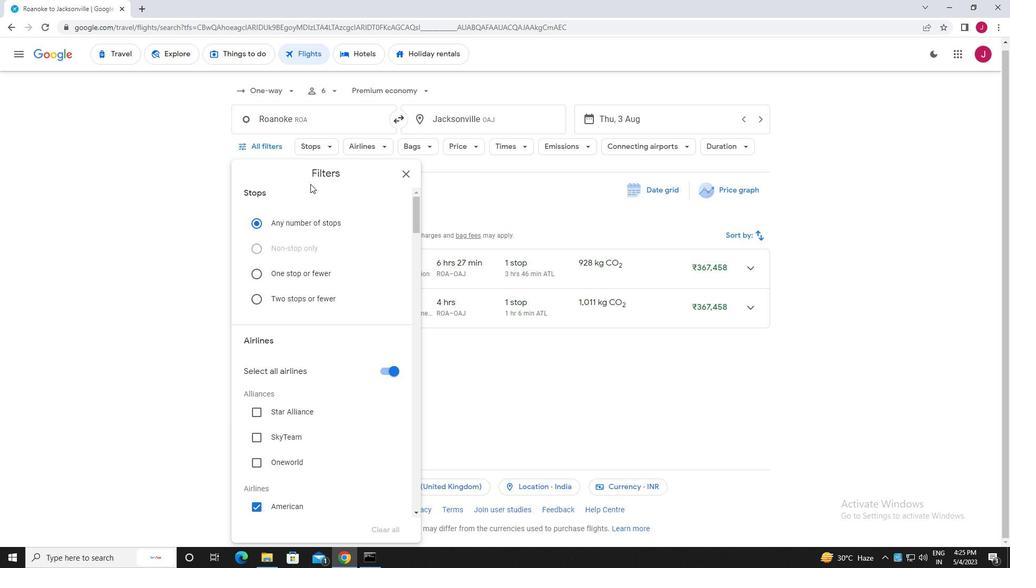 
Action: Mouse moved to (369, 209)
Screenshot: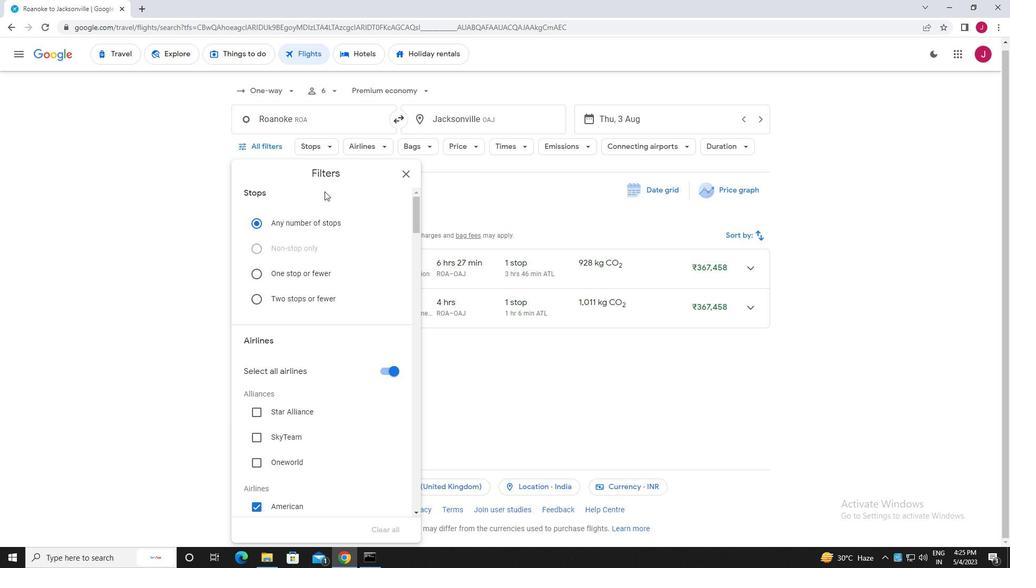 
Action: Mouse scrolled (369, 209) with delta (0, 0)
Screenshot: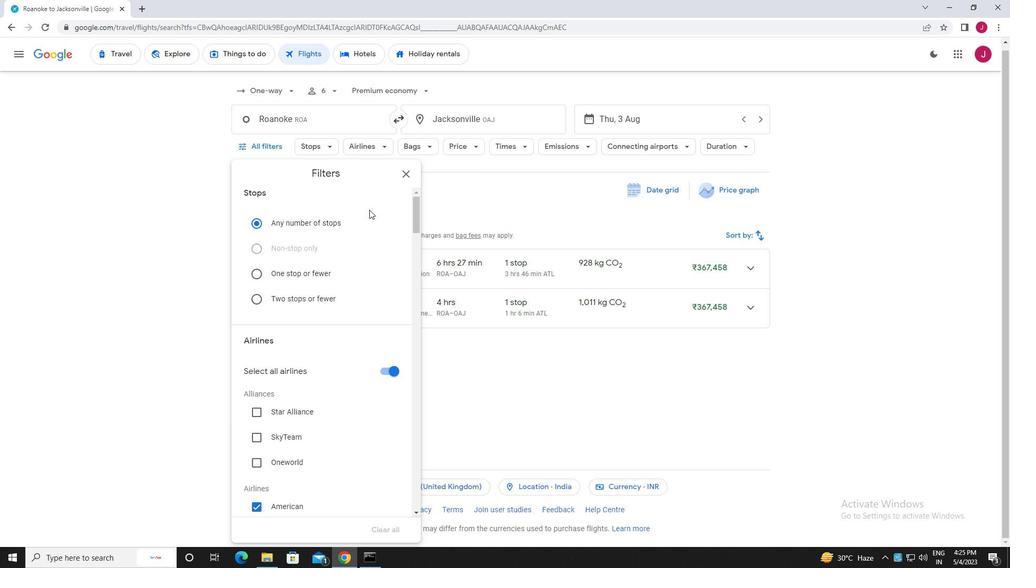 
Action: Mouse moved to (369, 209)
Screenshot: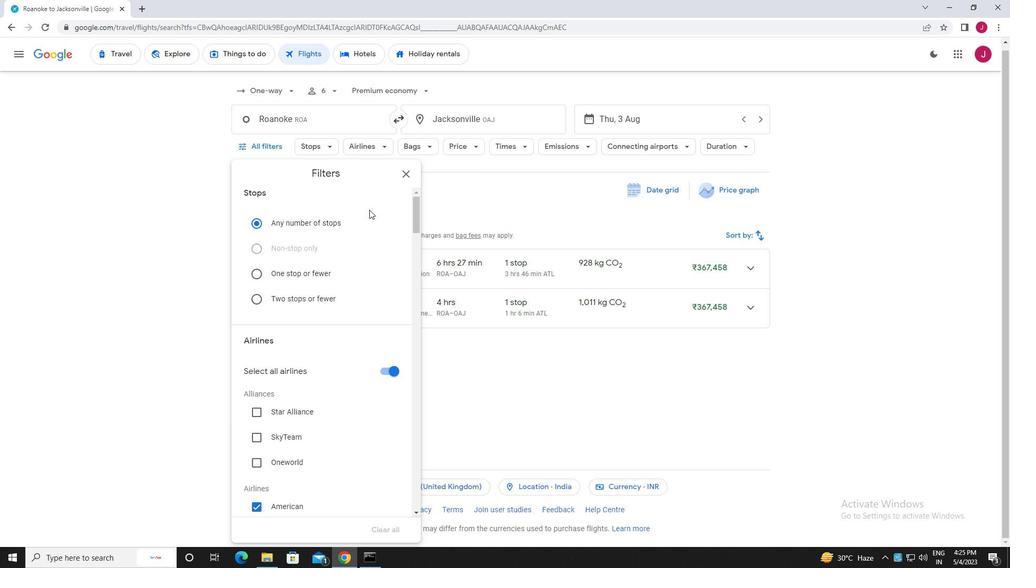
Action: Mouse scrolled (369, 209) with delta (0, 0)
Screenshot: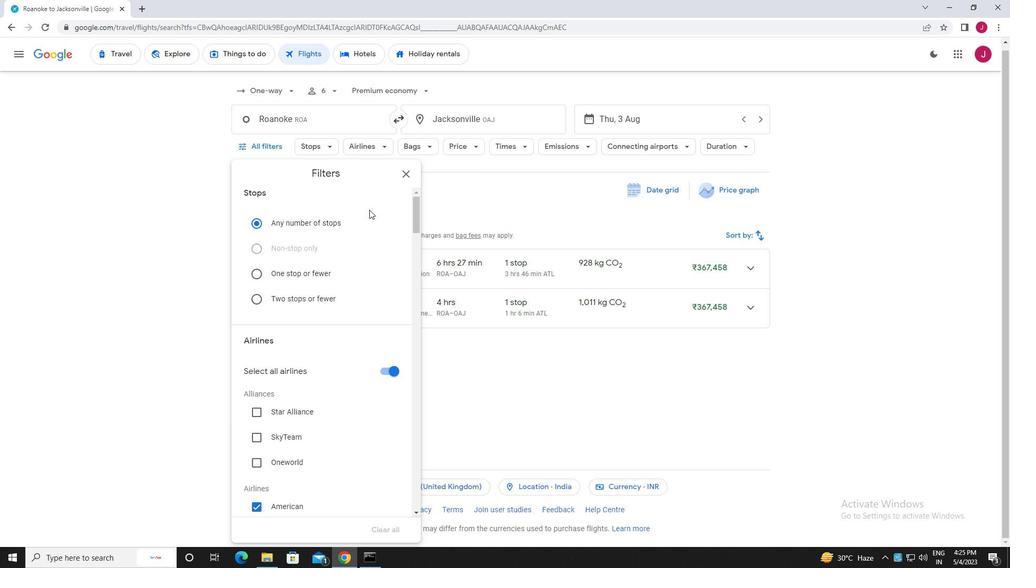 
Action: Mouse moved to (383, 269)
Screenshot: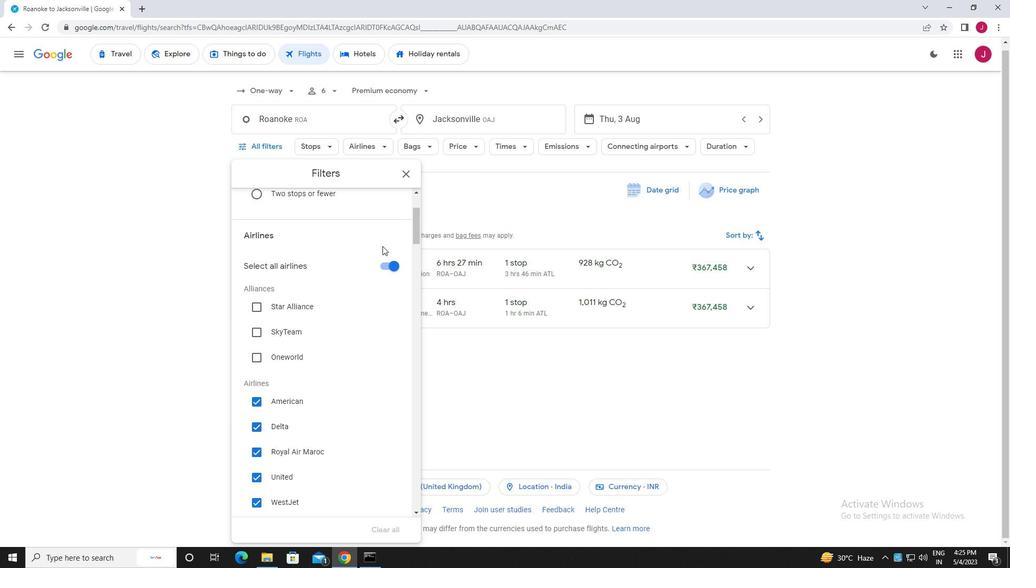 
Action: Mouse pressed left at (383, 269)
Screenshot: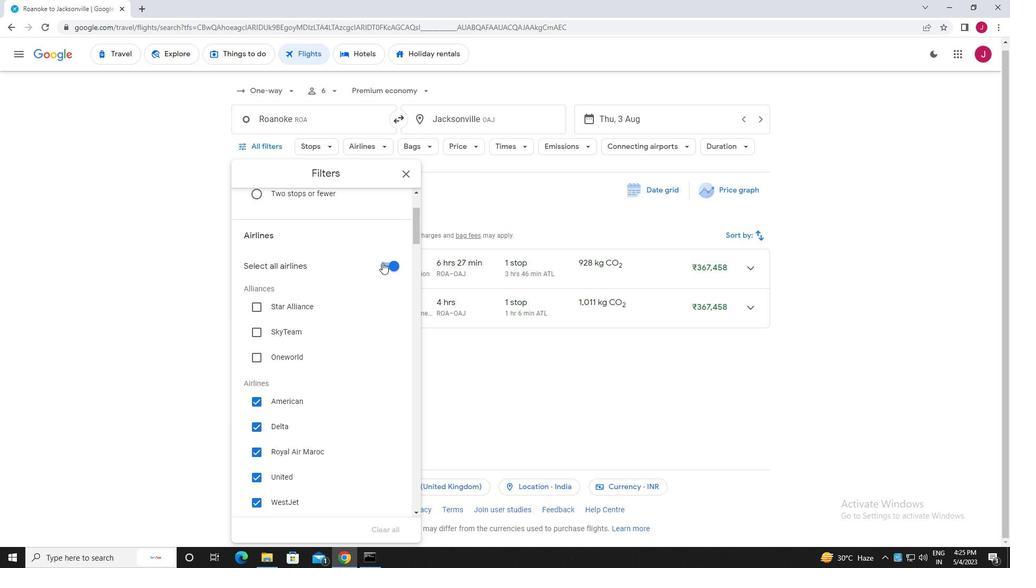 
Action: Mouse moved to (360, 253)
Screenshot: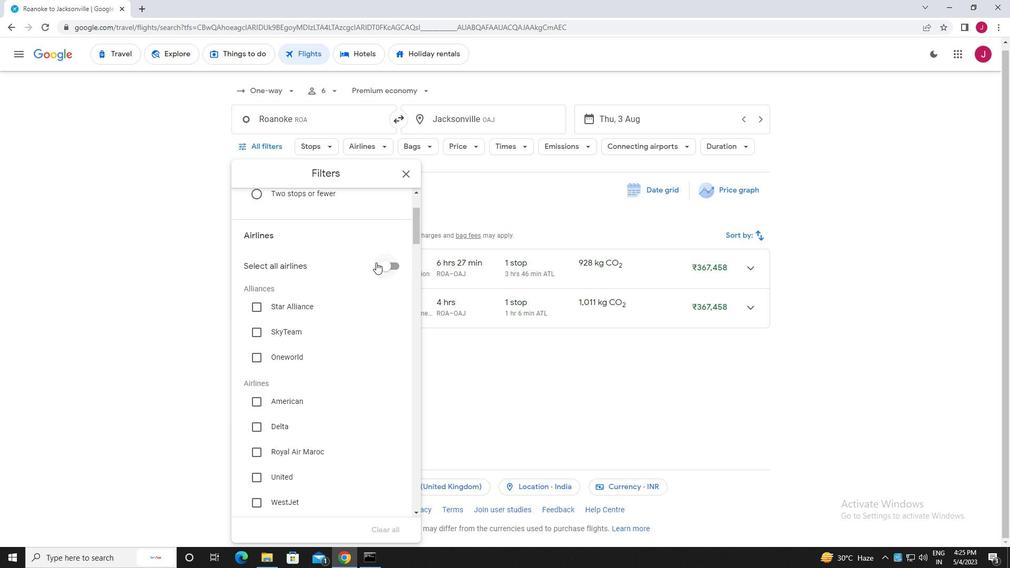 
Action: Mouse scrolled (360, 252) with delta (0, 0)
Screenshot: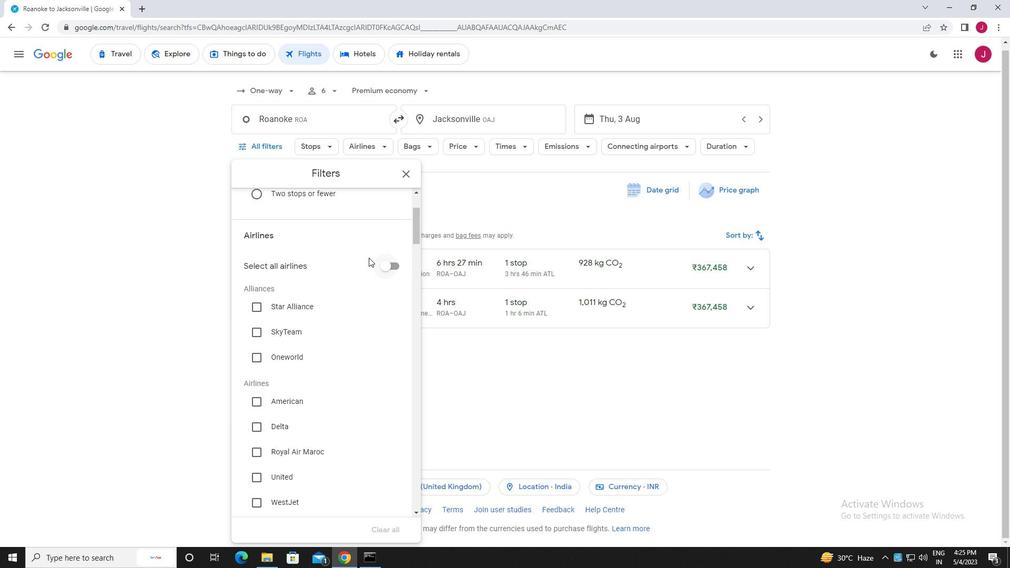 
Action: Mouse scrolled (360, 252) with delta (0, 0)
Screenshot: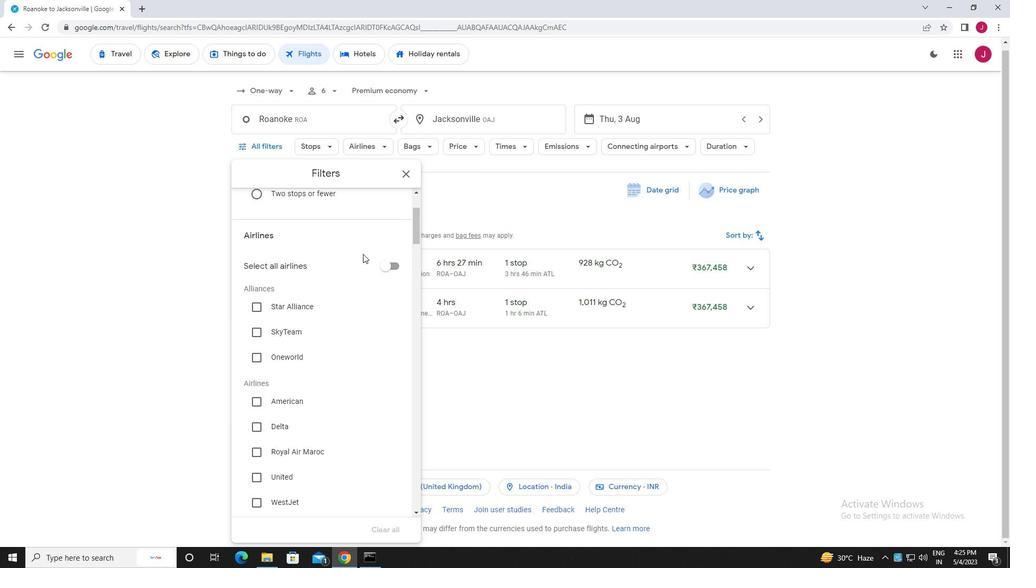 
Action: Mouse scrolled (360, 252) with delta (0, 0)
Screenshot: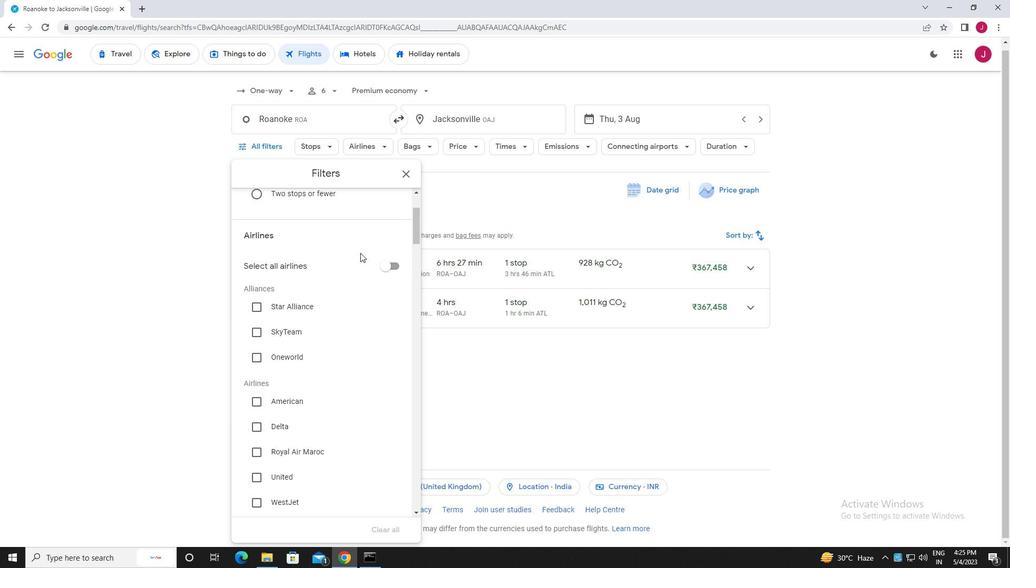 
Action: Mouse scrolled (360, 252) with delta (0, 0)
Screenshot: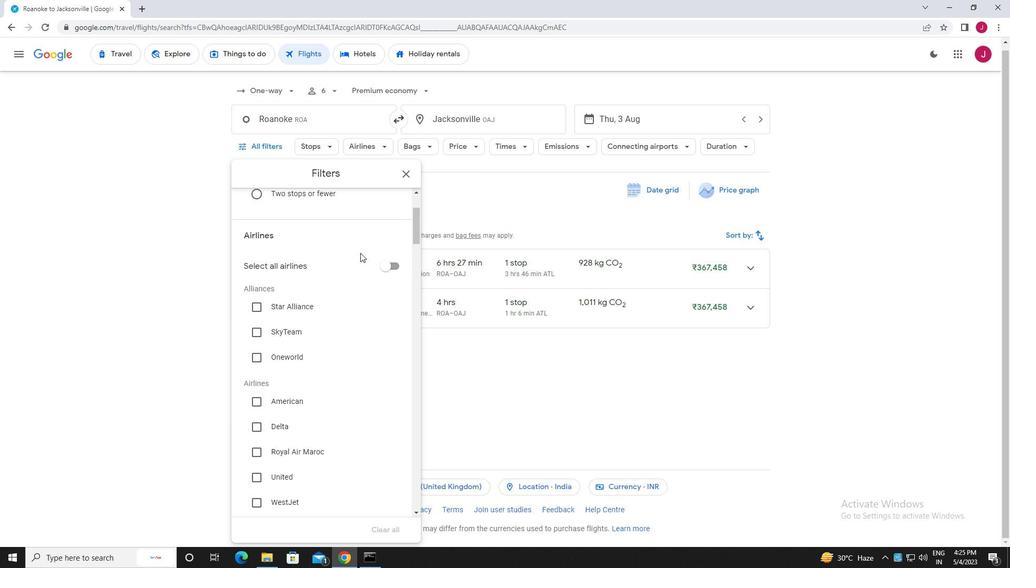 
Action: Mouse moved to (256, 267)
Screenshot: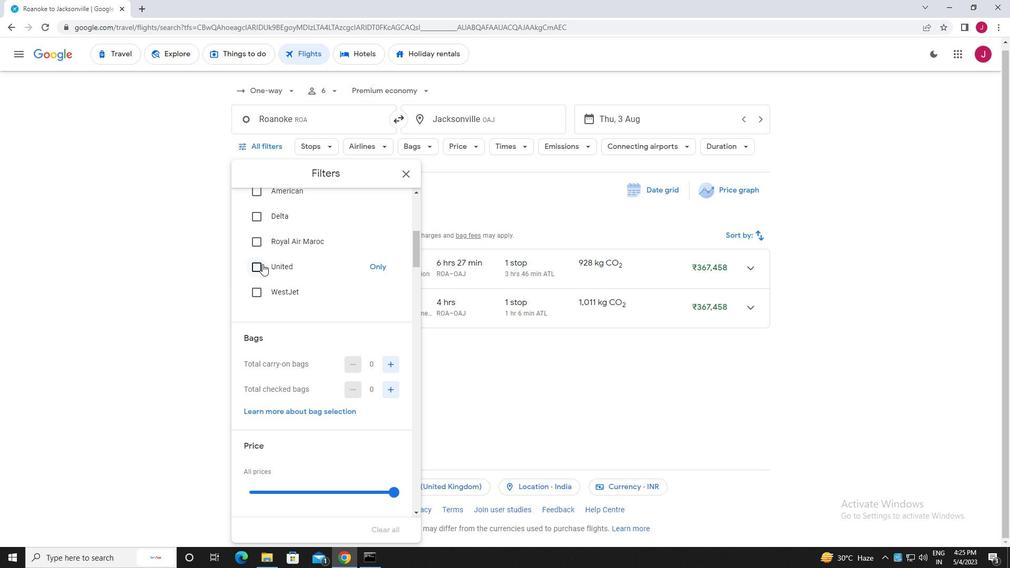 
Action: Mouse pressed left at (256, 267)
Screenshot: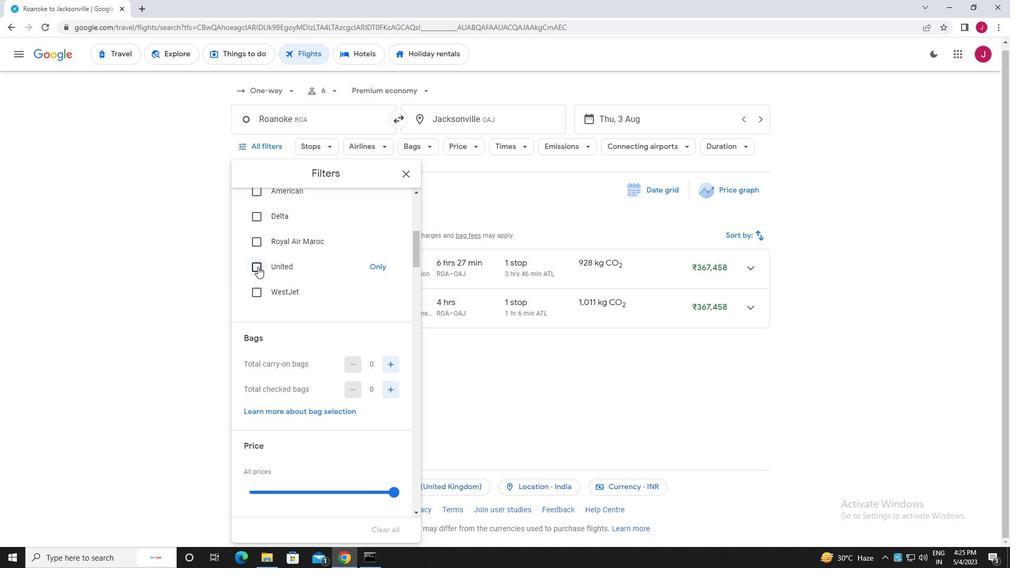 
Action: Mouse moved to (337, 262)
Screenshot: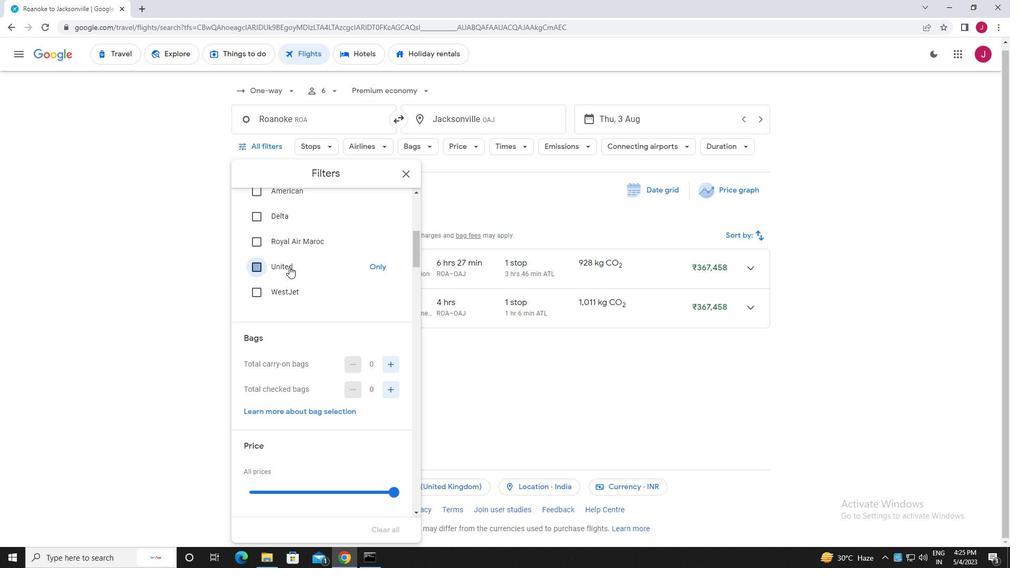 
Action: Mouse scrolled (337, 261) with delta (0, 0)
Screenshot: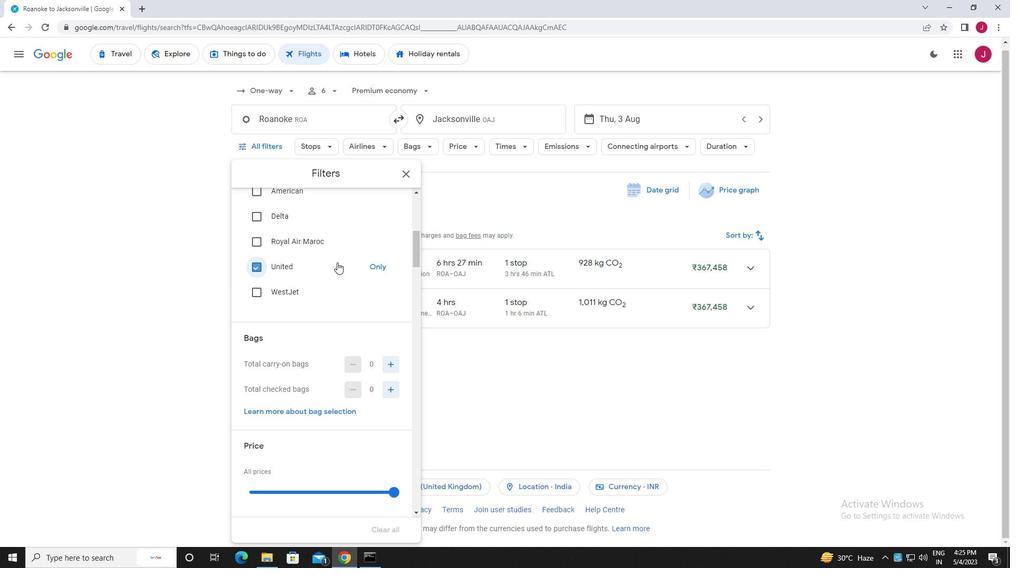 
Action: Mouse scrolled (337, 261) with delta (0, 0)
Screenshot: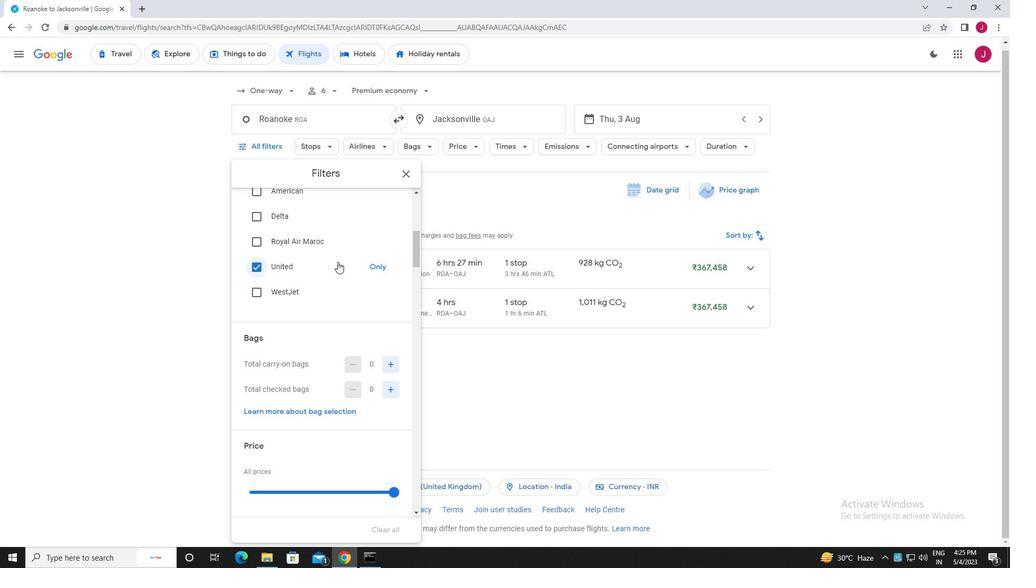 
Action: Mouse scrolled (337, 261) with delta (0, 0)
Screenshot: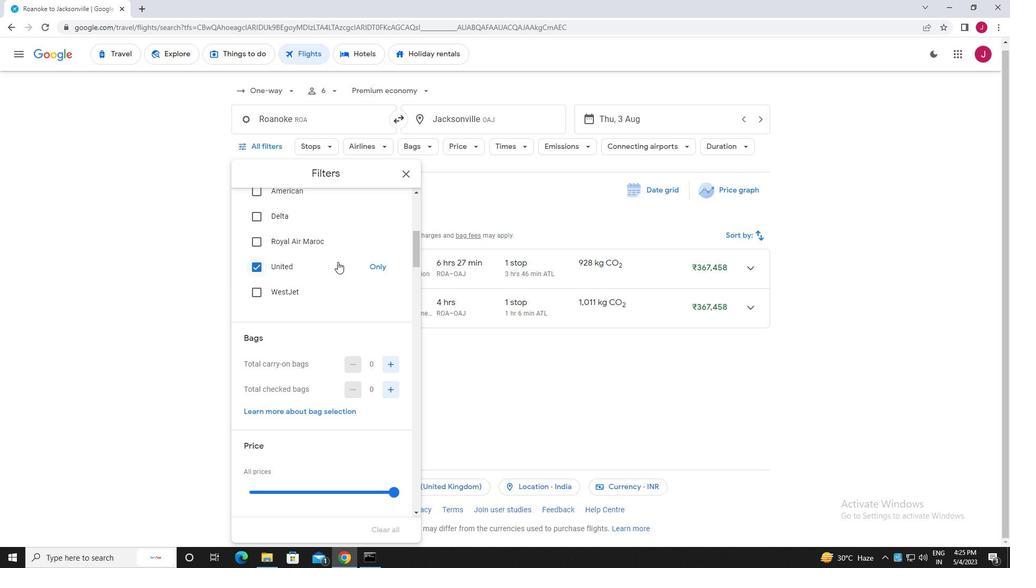 
Action: Mouse moved to (395, 335)
Screenshot: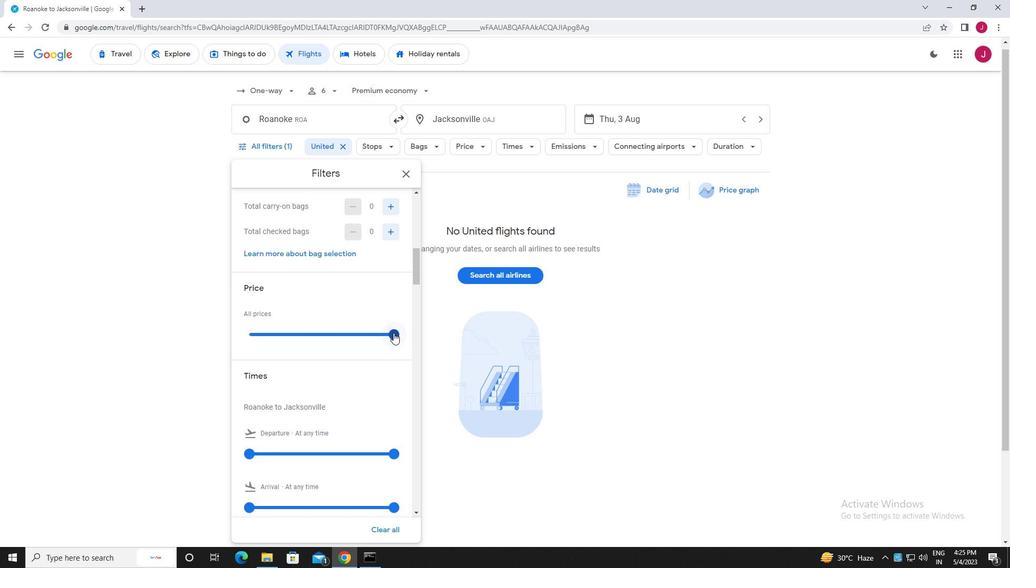 
Action: Mouse pressed left at (395, 335)
Screenshot: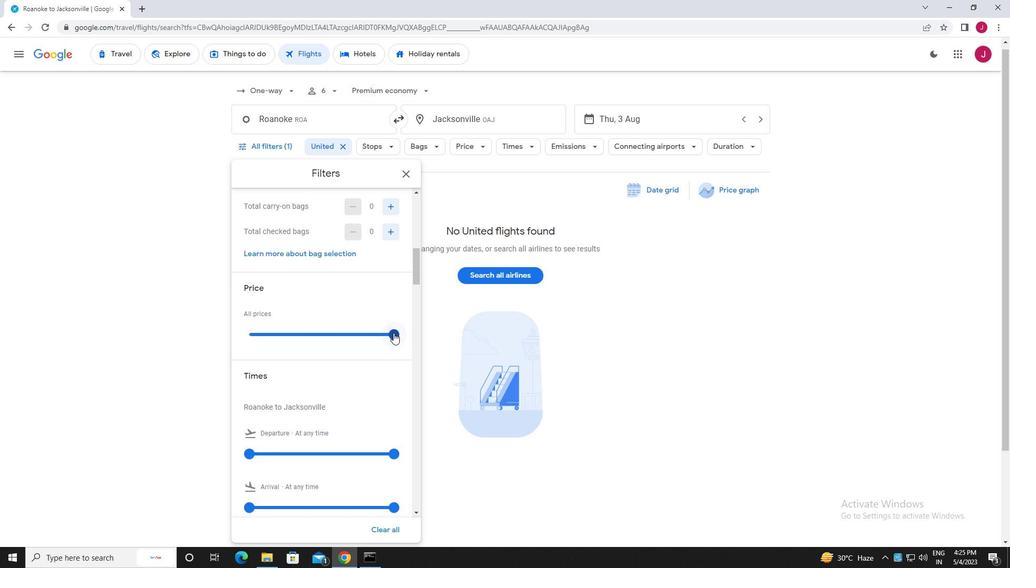 
Action: Mouse moved to (364, 311)
Screenshot: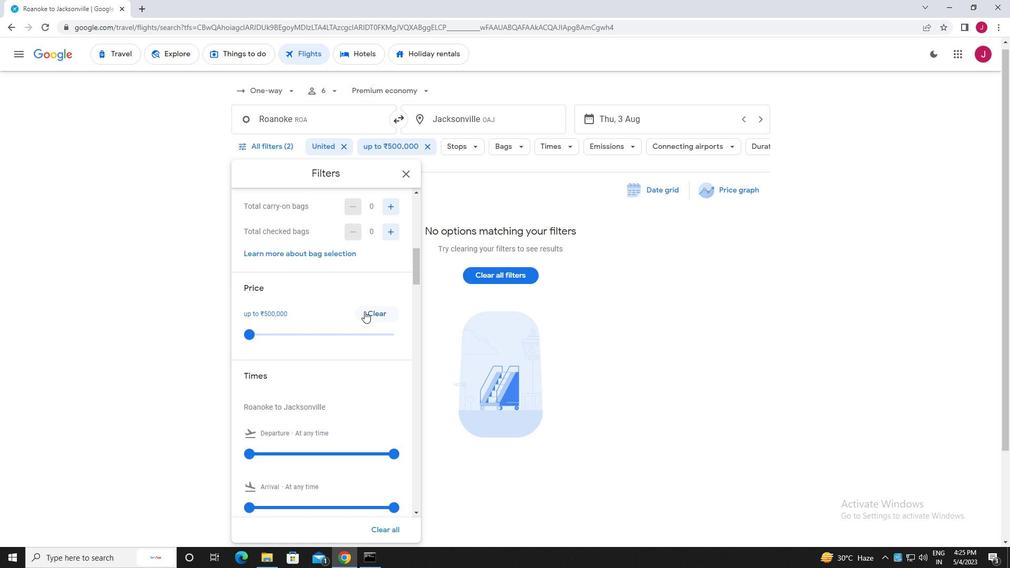 
Action: Mouse scrolled (364, 310) with delta (0, 0)
Screenshot: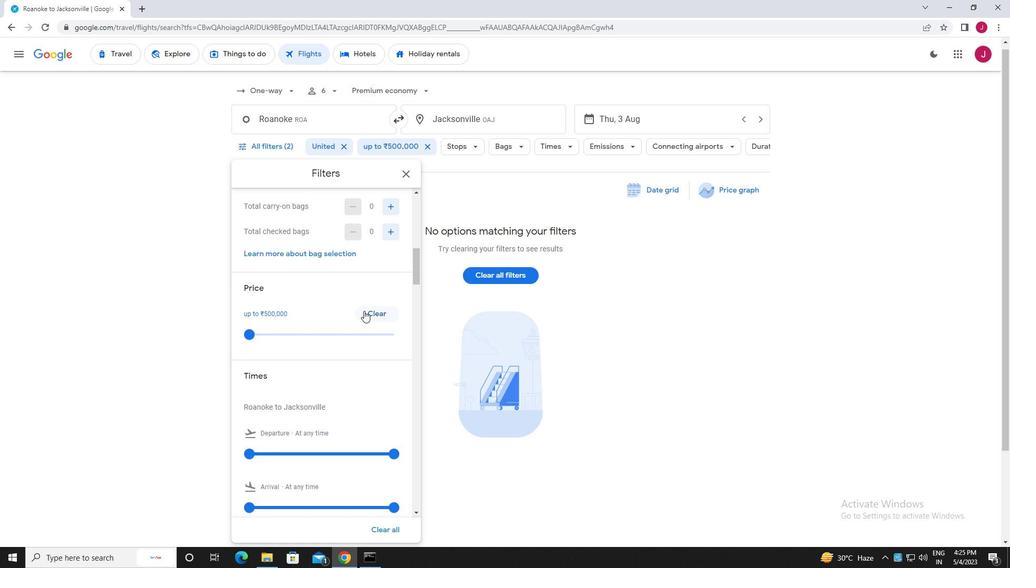 
Action: Mouse scrolled (364, 310) with delta (0, 0)
Screenshot: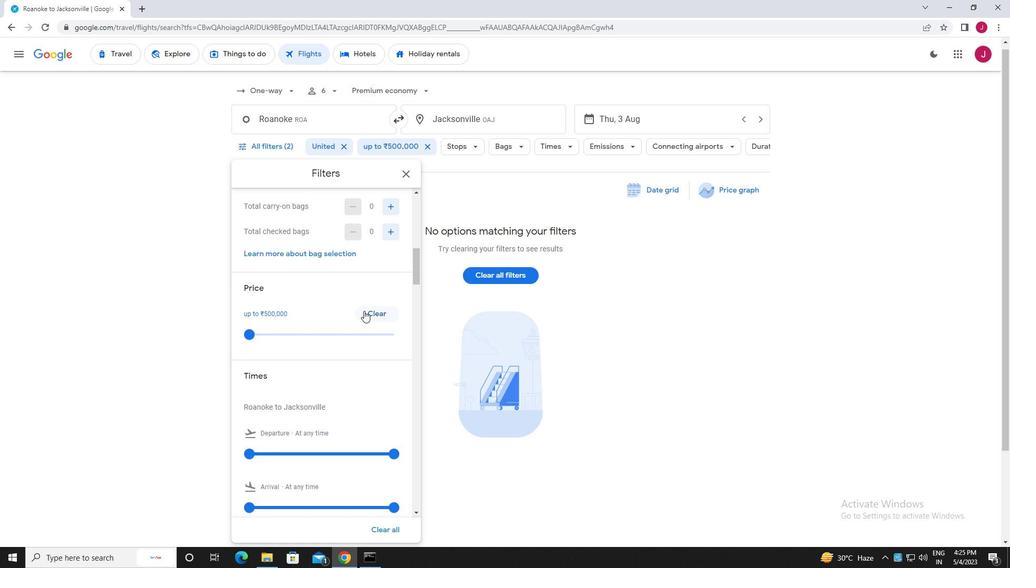 
Action: Mouse scrolled (364, 310) with delta (0, 0)
Screenshot: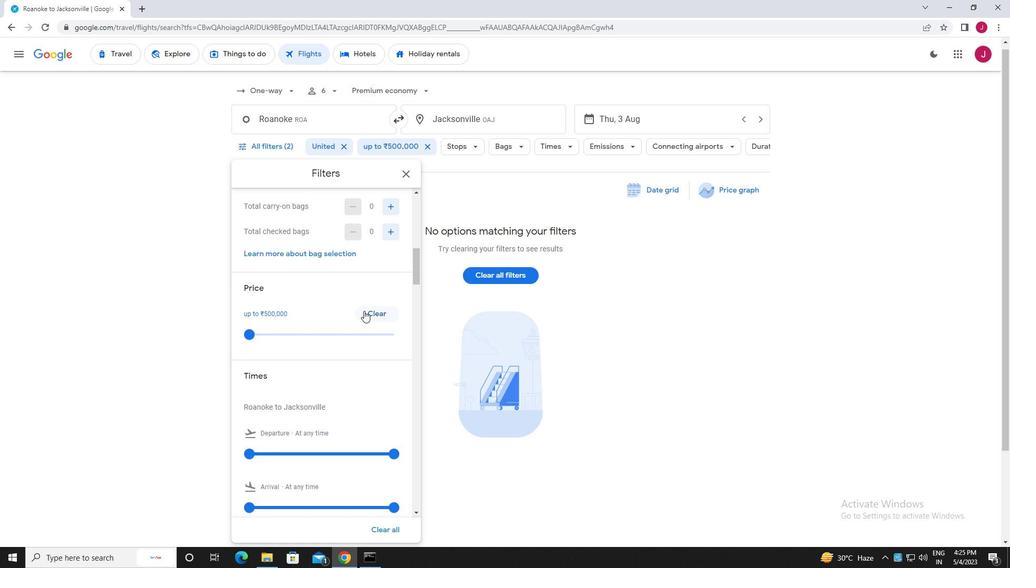 
Action: Mouse moved to (315, 285)
Screenshot: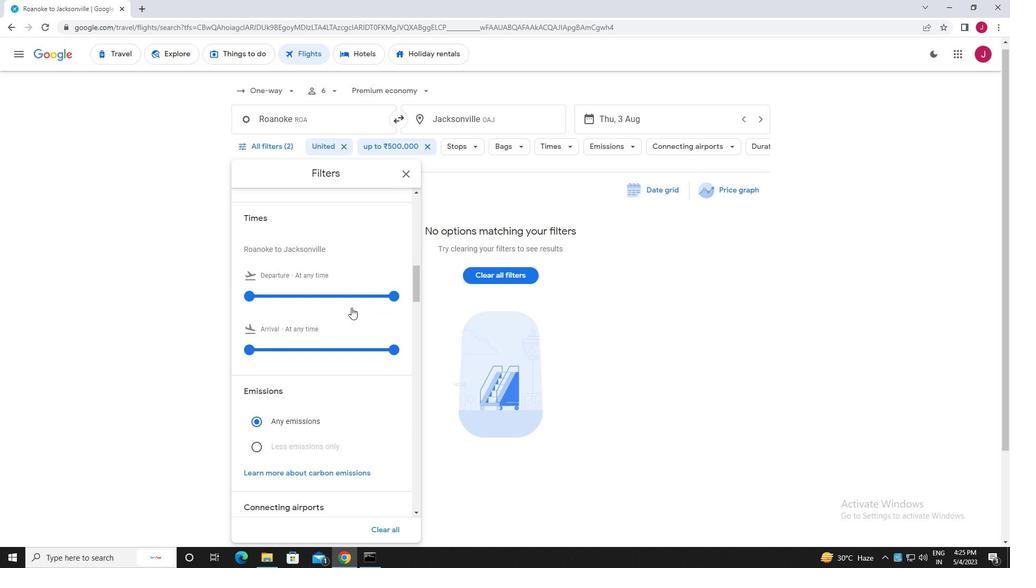
Action: Mouse scrolled (315, 285) with delta (0, 0)
Screenshot: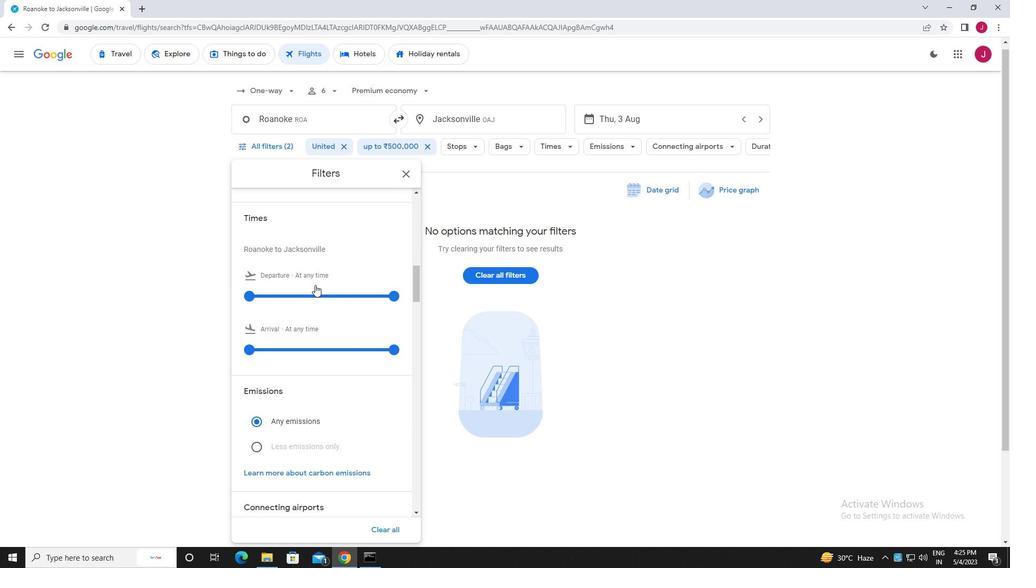 
Action: Mouse scrolled (315, 285) with delta (0, 0)
Screenshot: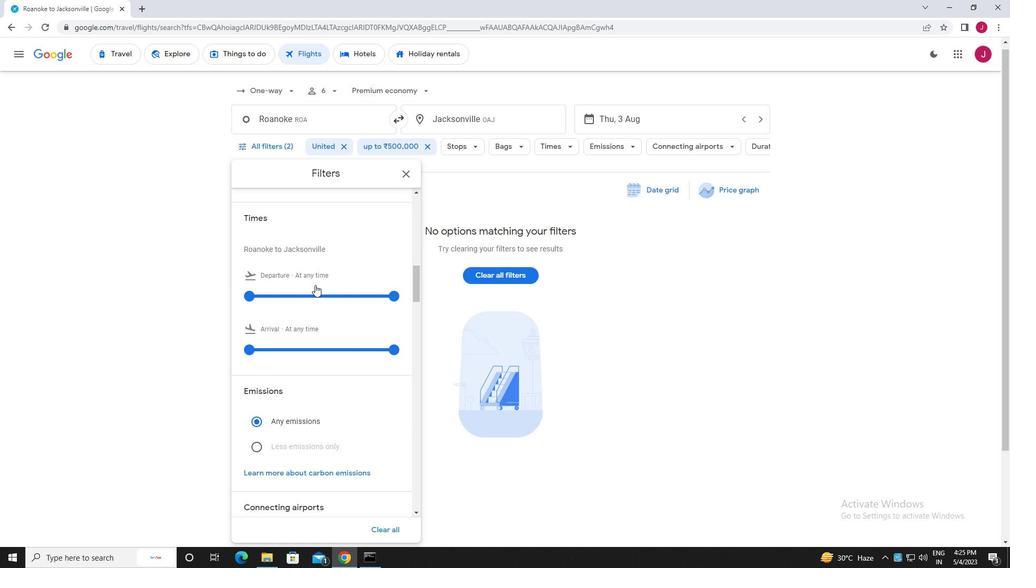 
Action: Mouse moved to (250, 398)
Screenshot: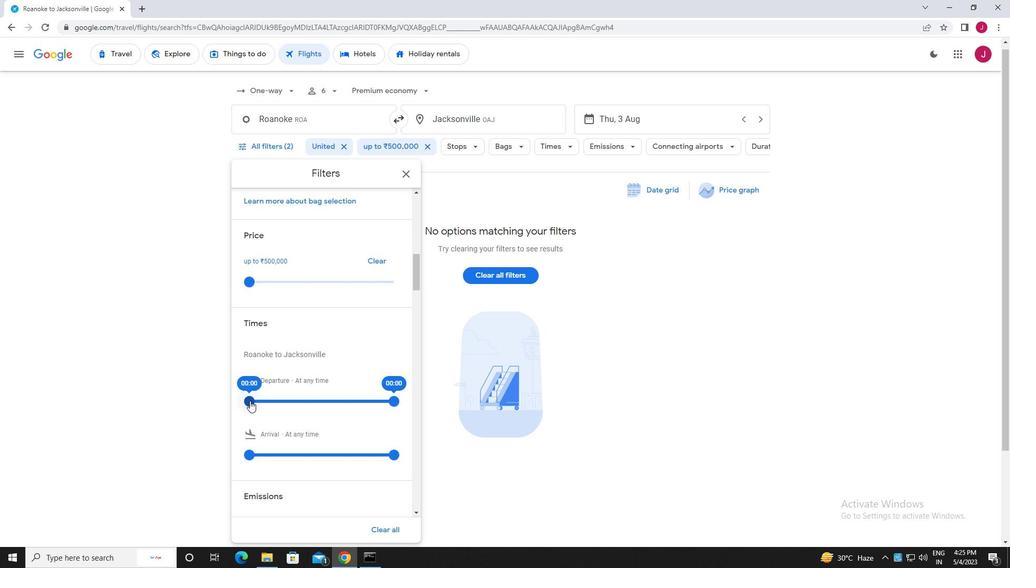 
Action: Mouse pressed left at (250, 398)
Screenshot: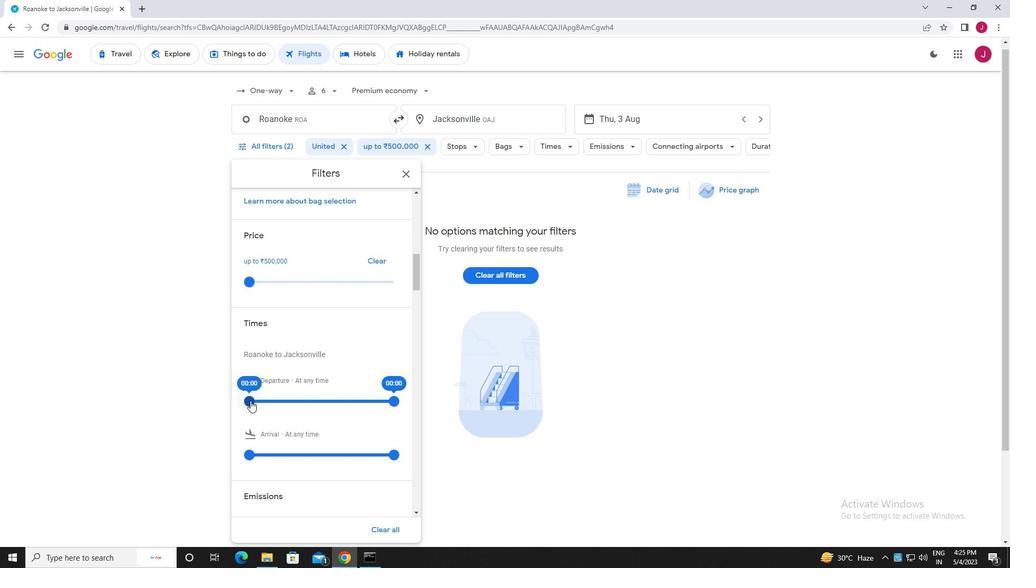
Action: Mouse moved to (394, 402)
Screenshot: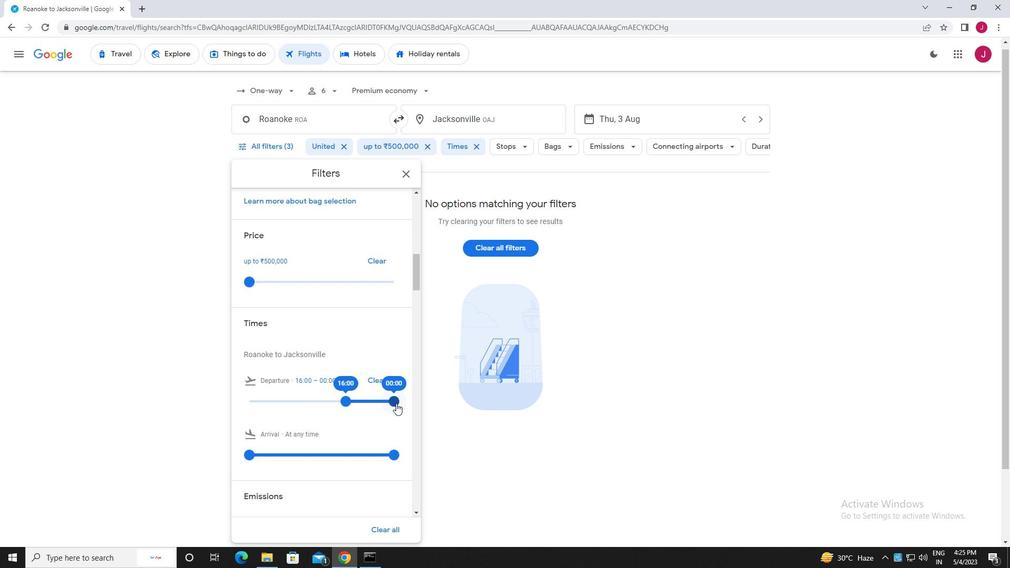 
Action: Mouse pressed left at (394, 402)
Screenshot: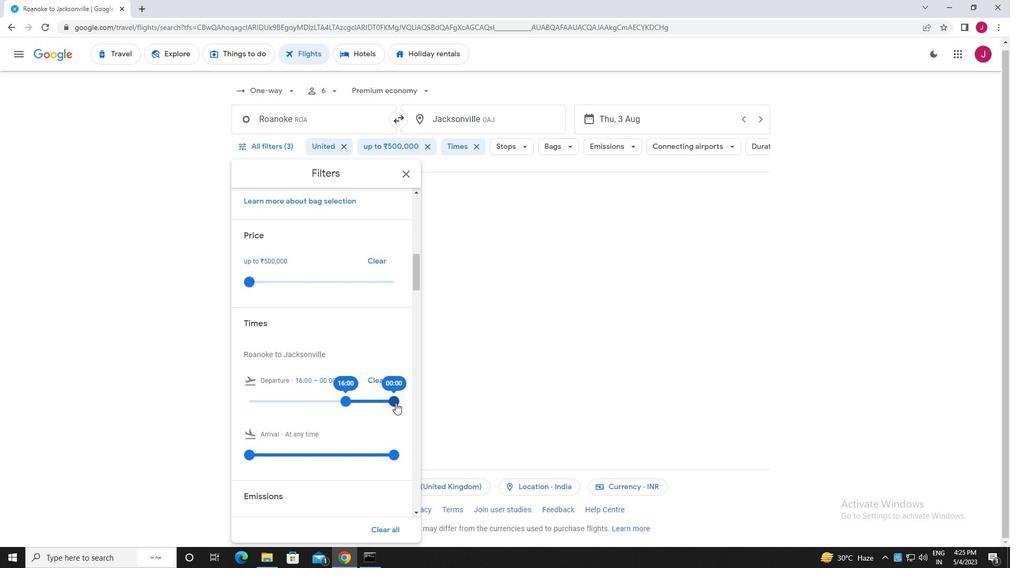 
Action: Mouse moved to (407, 174)
Screenshot: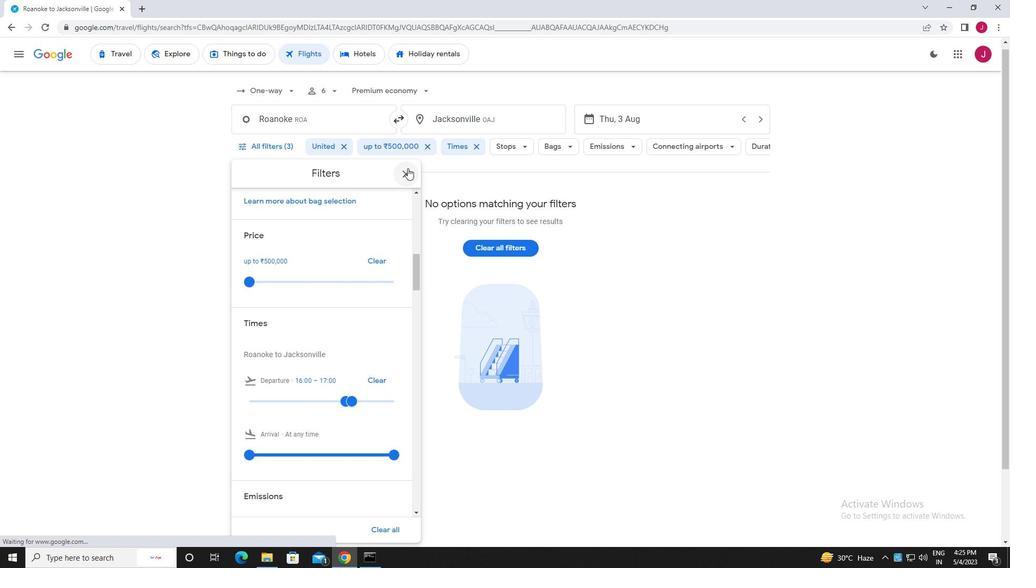 
Action: Mouse pressed left at (407, 174)
Screenshot: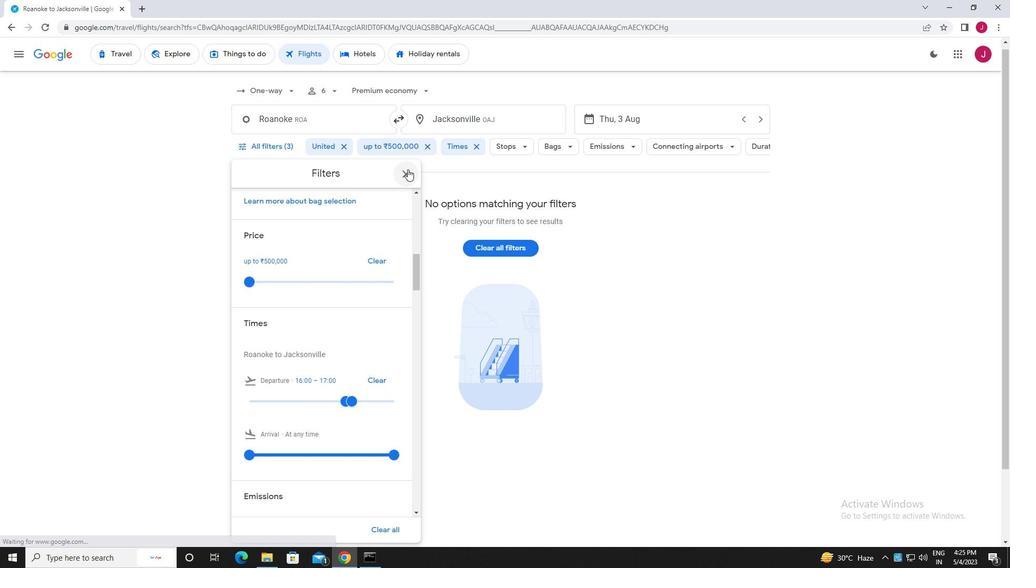 
Action: Mouse moved to (407, 174)
Screenshot: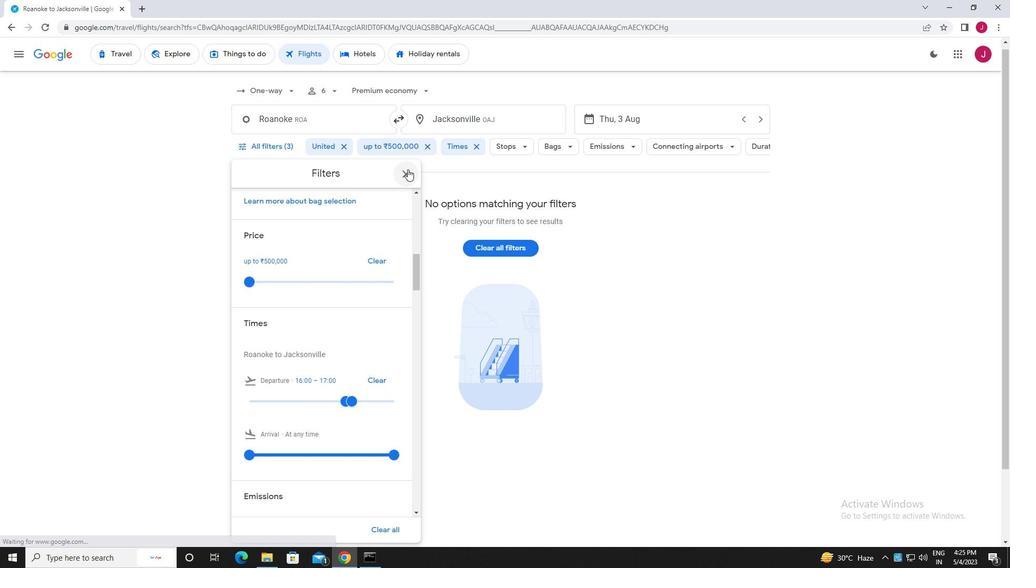 
